 Task: Add a signature Harrison Baker containing Best wishes for a happy Halloween, Harrison Baker to email address softage.5@softage.net and add a label Fitness
Action: Mouse moved to (947, 57)
Screenshot: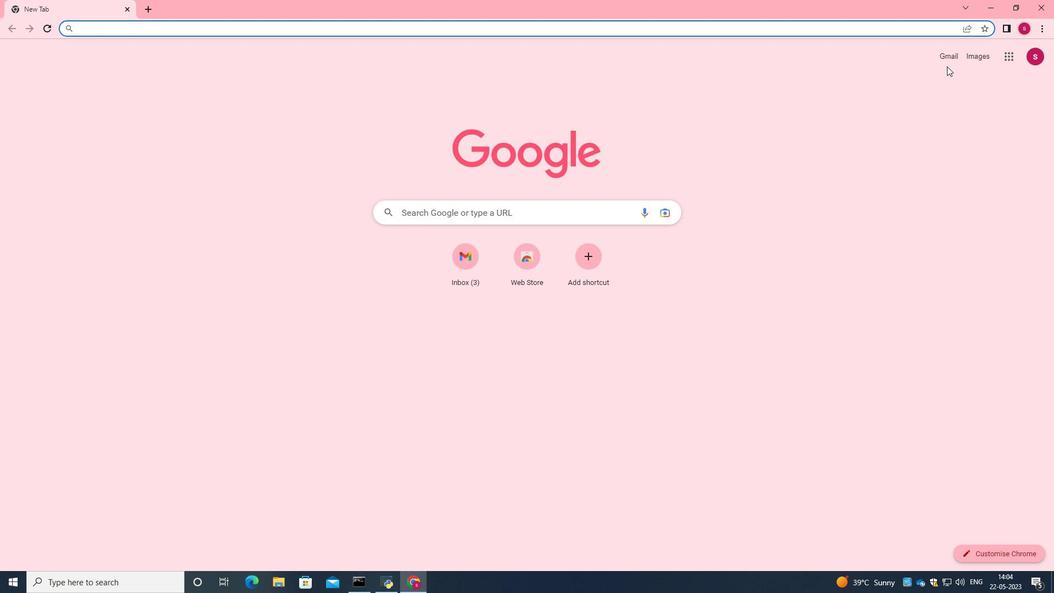 
Action: Mouse pressed left at (947, 57)
Screenshot: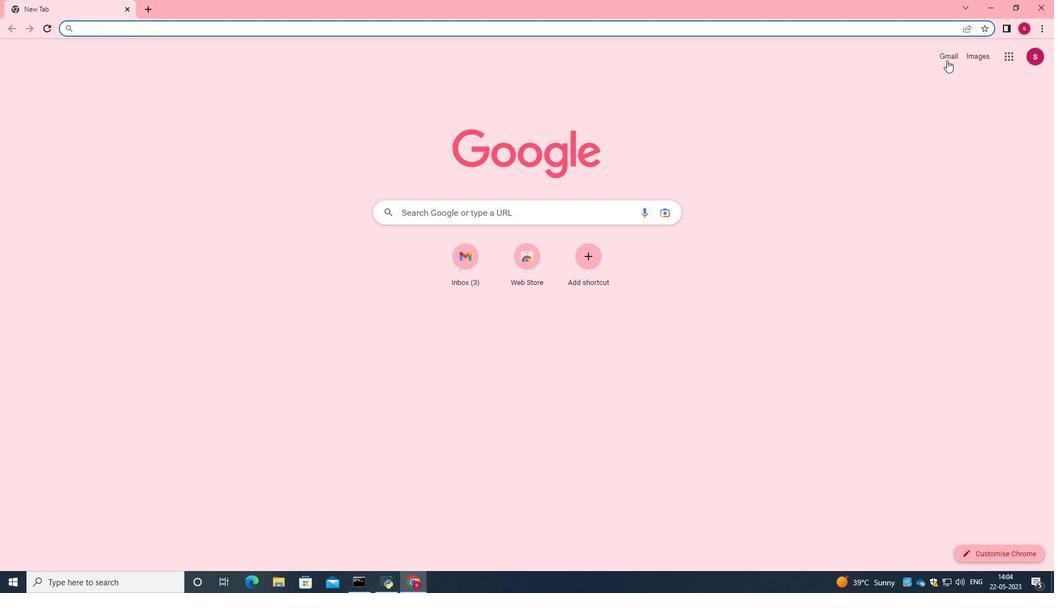 
Action: Mouse moved to (931, 79)
Screenshot: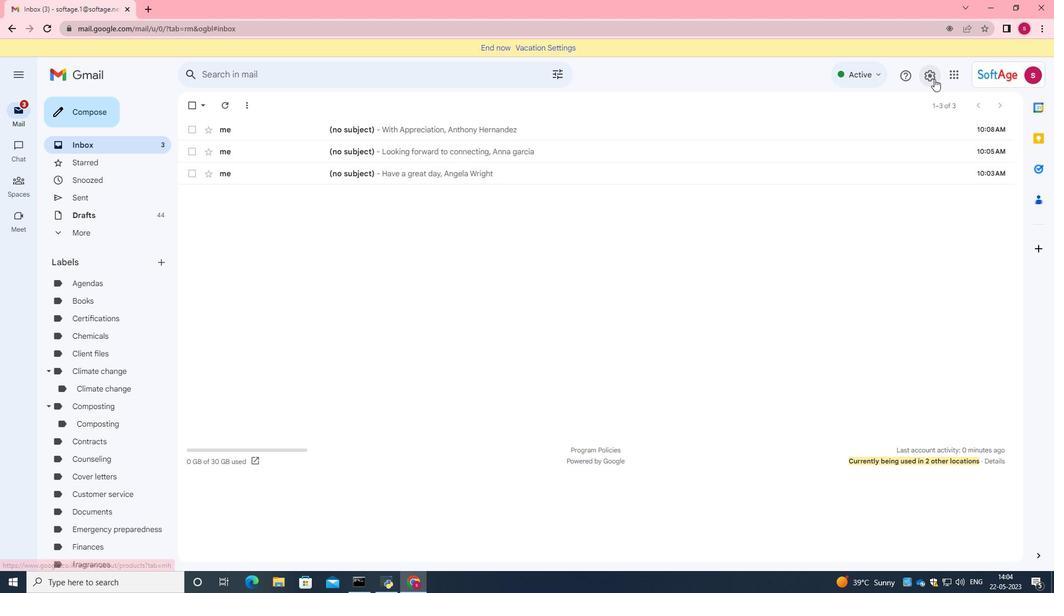 
Action: Mouse pressed left at (931, 79)
Screenshot: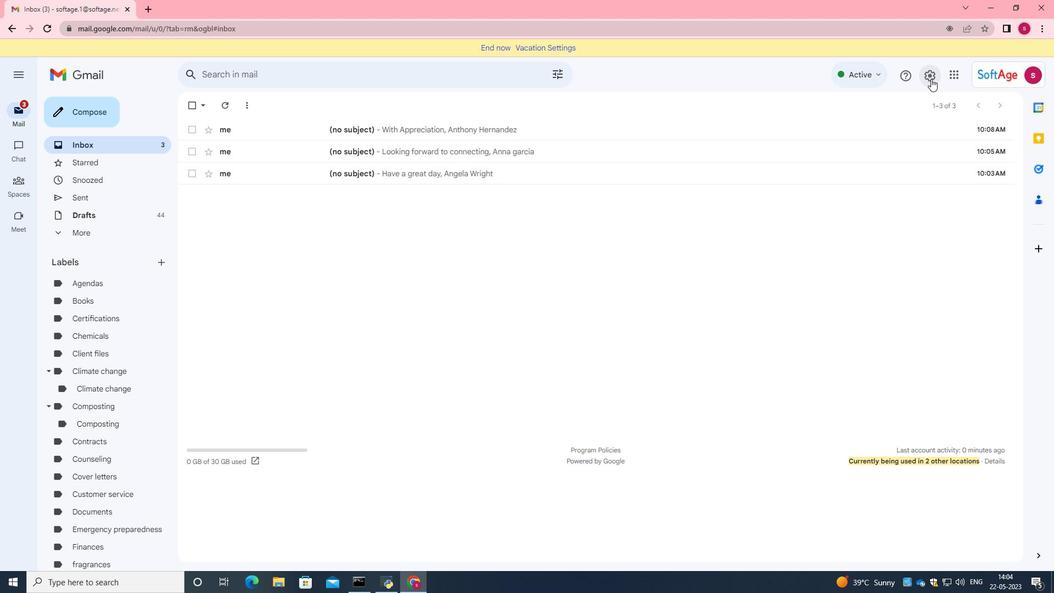 
Action: Mouse moved to (904, 125)
Screenshot: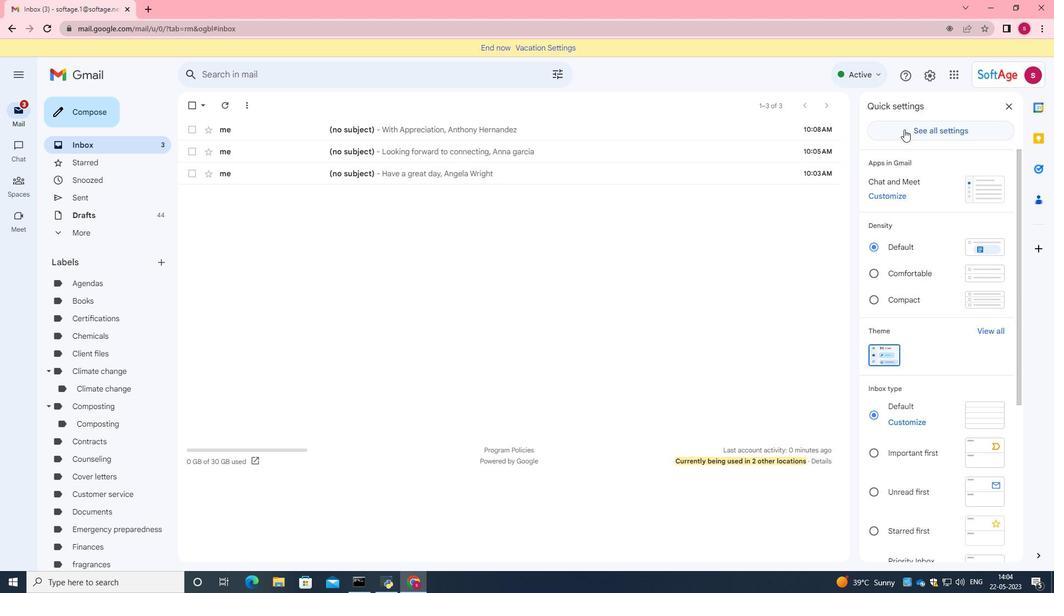 
Action: Mouse pressed left at (904, 125)
Screenshot: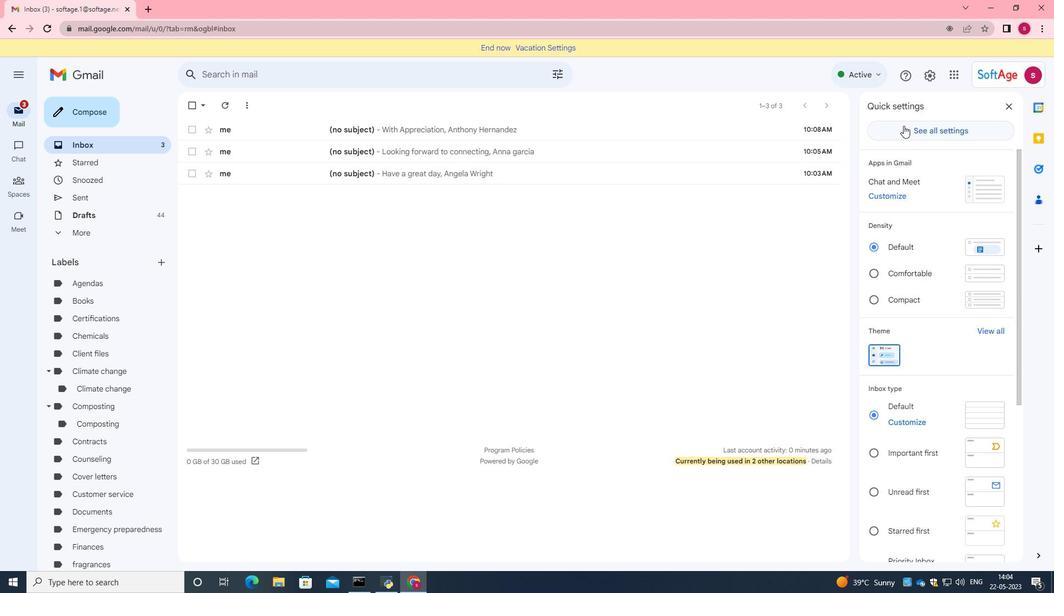 
Action: Mouse moved to (584, 271)
Screenshot: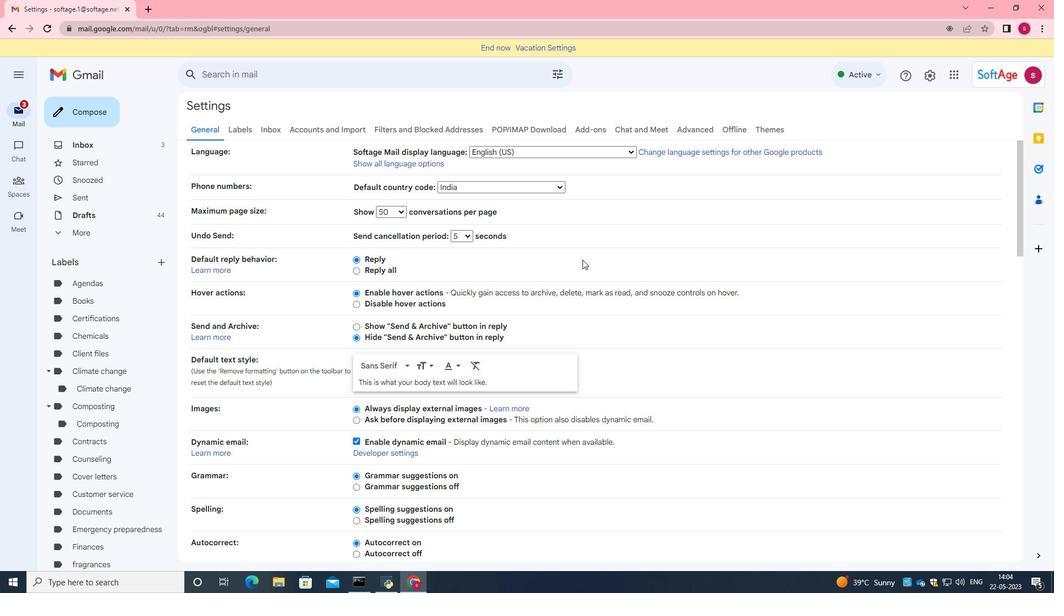 
Action: Mouse scrolled (584, 270) with delta (0, 0)
Screenshot: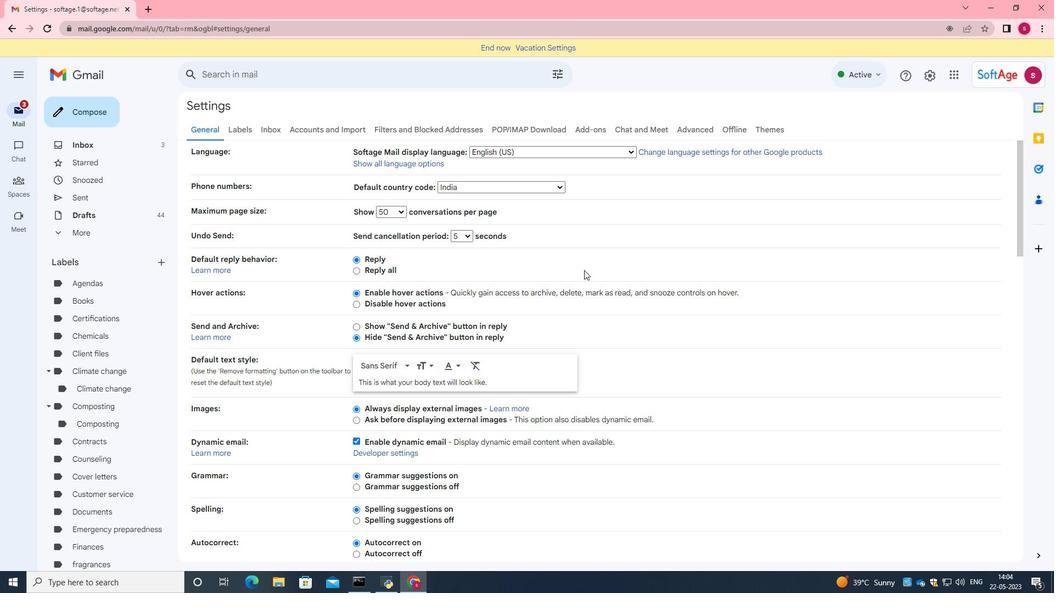 
Action: Mouse moved to (585, 272)
Screenshot: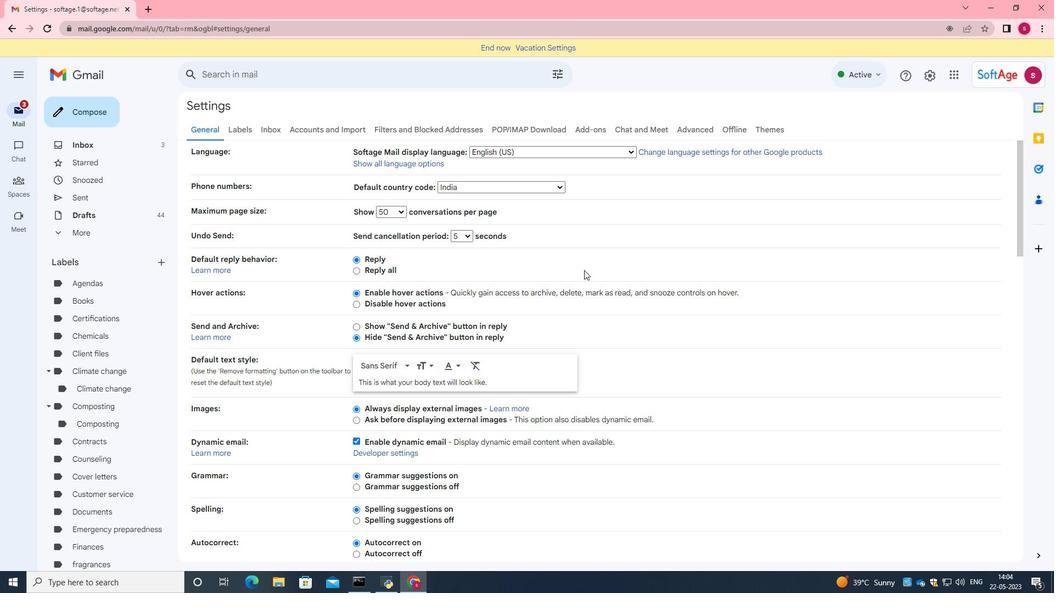 
Action: Mouse scrolled (585, 271) with delta (0, 0)
Screenshot: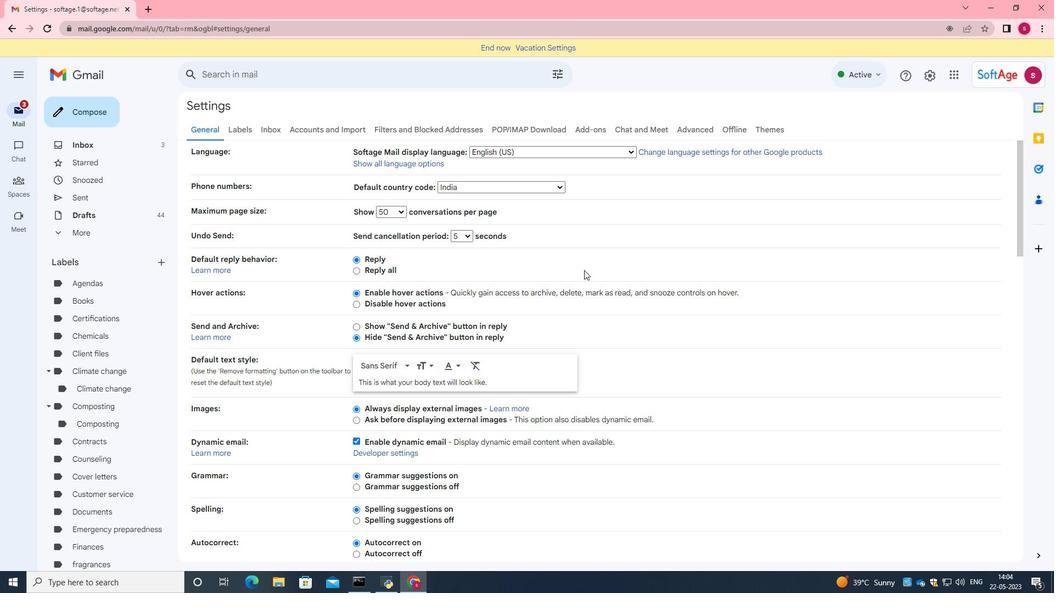 
Action: Mouse scrolled (585, 271) with delta (0, 0)
Screenshot: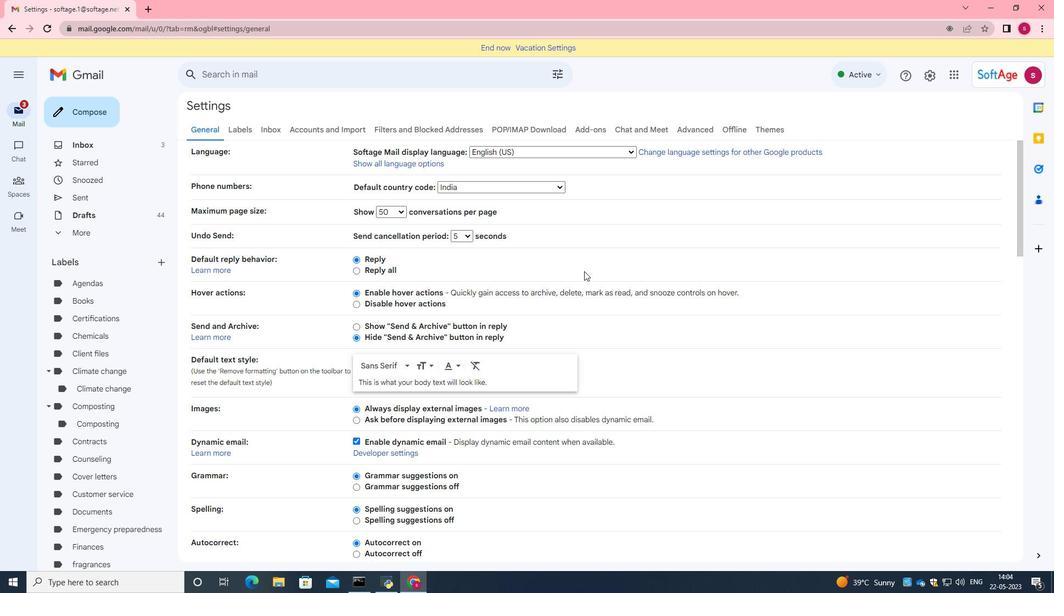 
Action: Mouse moved to (591, 275)
Screenshot: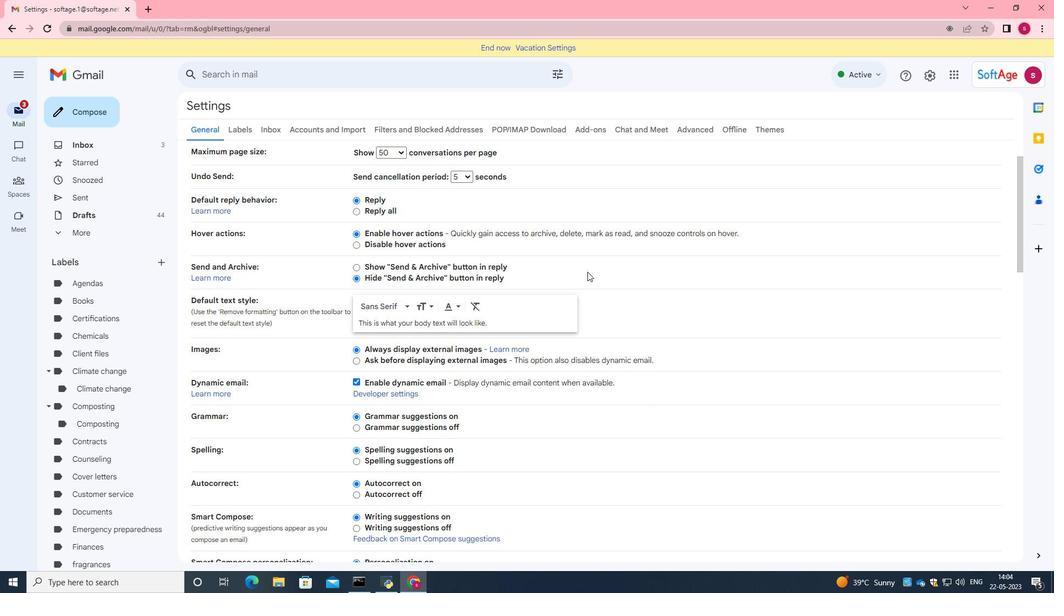 
Action: Mouse scrolled (591, 274) with delta (0, 0)
Screenshot: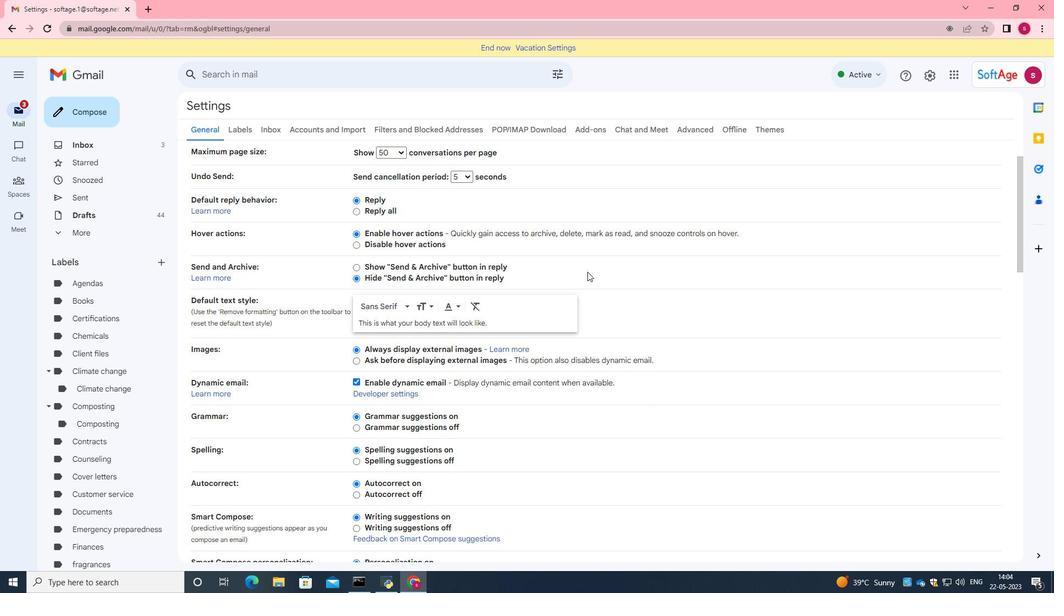 
Action: Mouse scrolled (591, 274) with delta (0, 0)
Screenshot: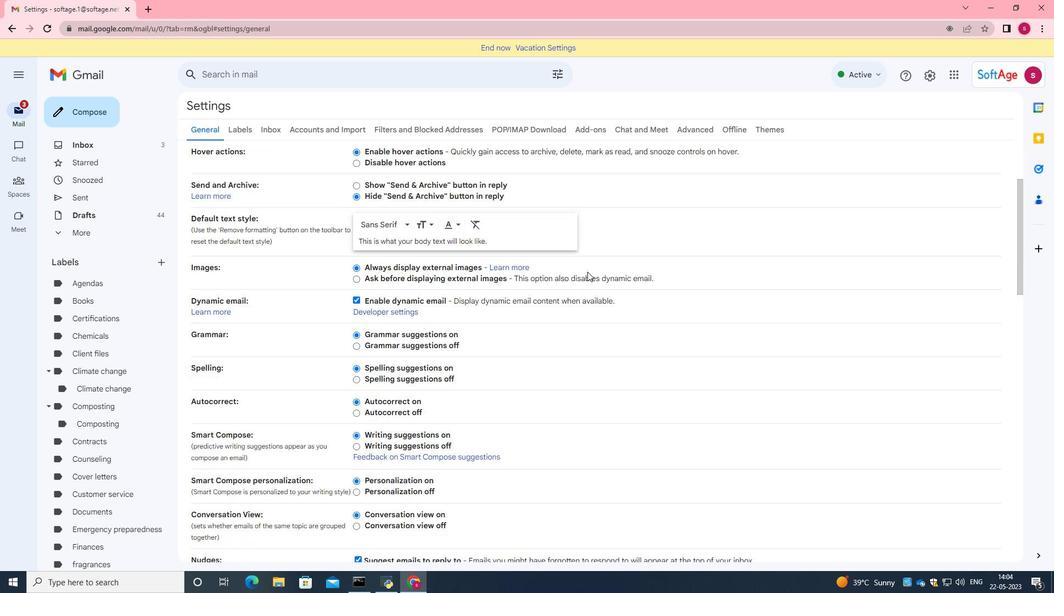 
Action: Mouse moved to (597, 285)
Screenshot: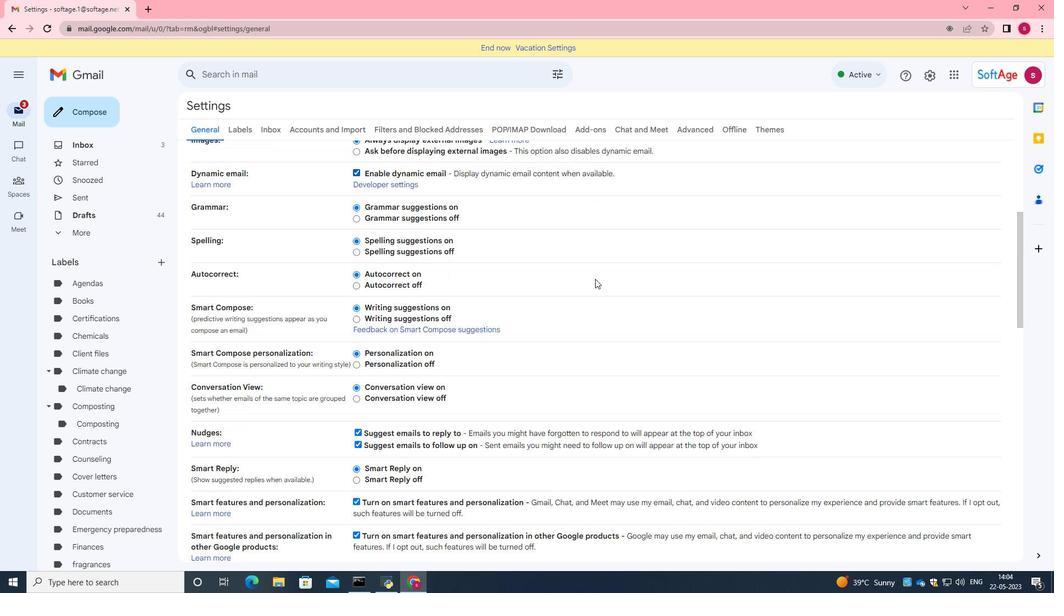 
Action: Mouse scrolled (595, 280) with delta (0, 0)
Screenshot: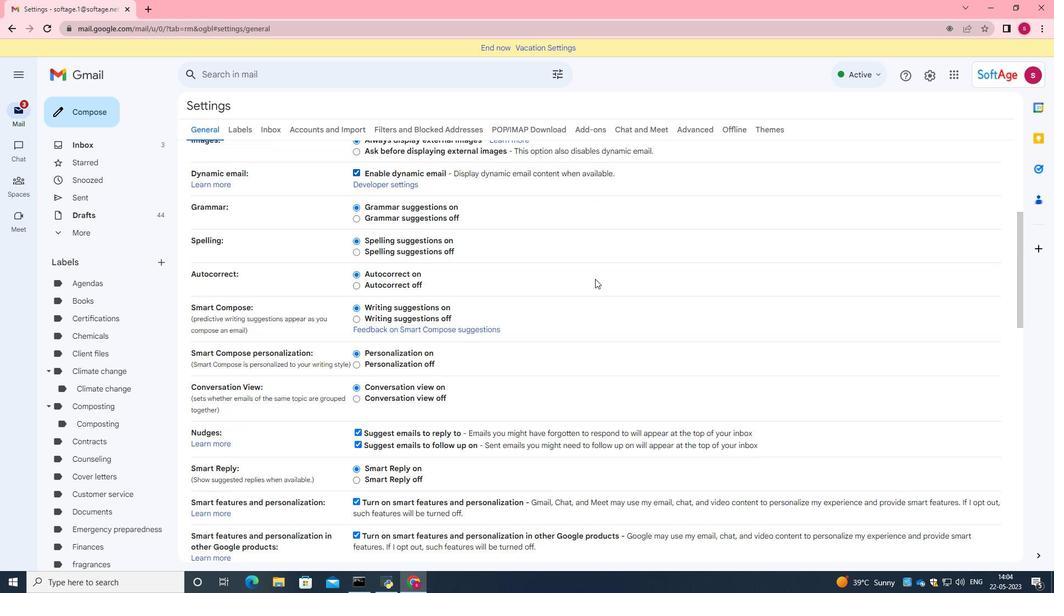 
Action: Mouse moved to (597, 285)
Screenshot: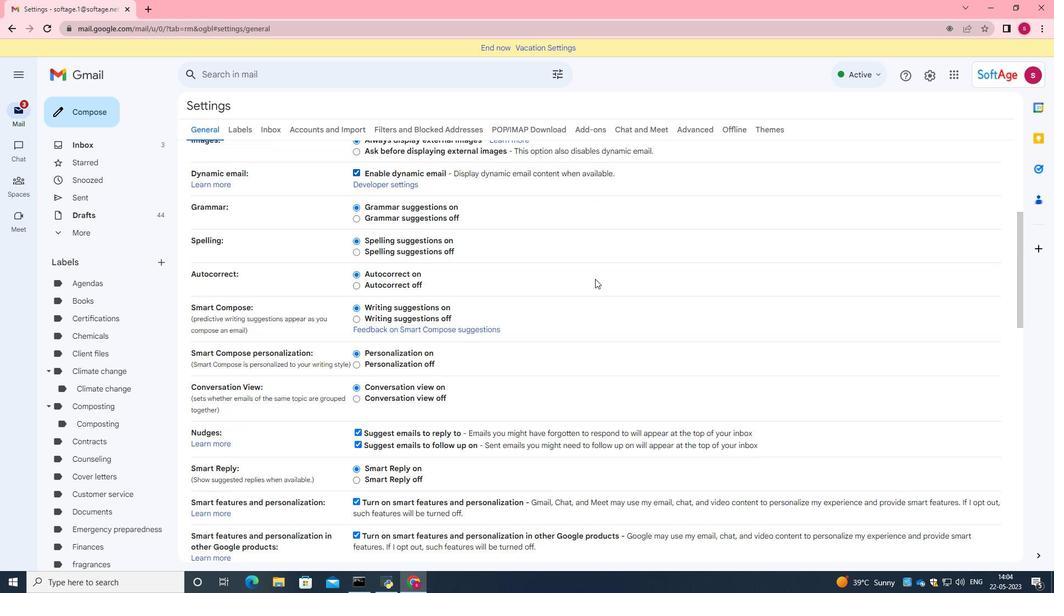 
Action: Mouse scrolled (597, 284) with delta (0, 0)
Screenshot: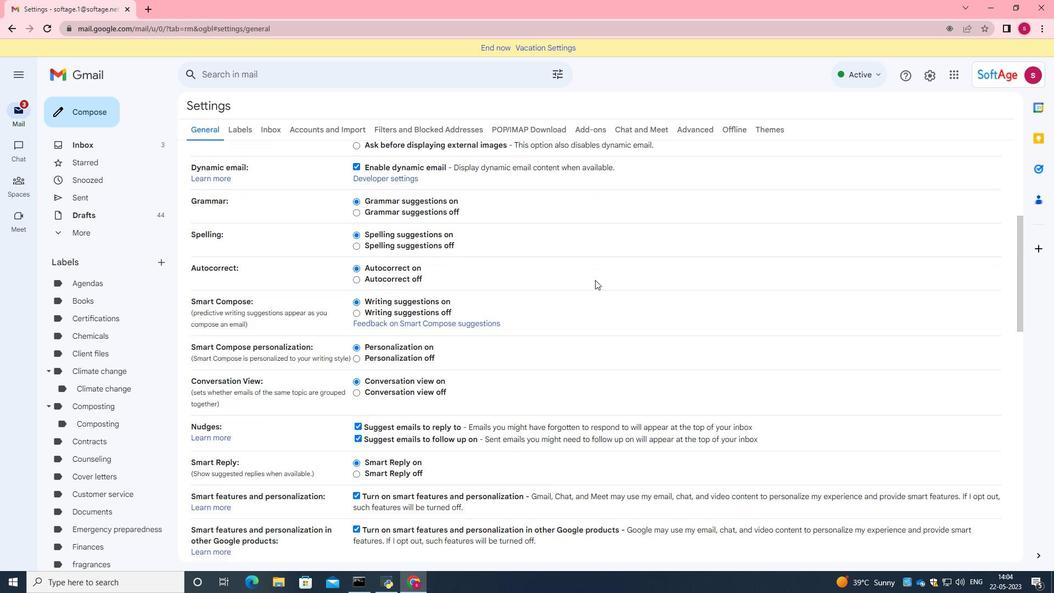 
Action: Mouse scrolled (597, 285) with delta (0, 0)
Screenshot: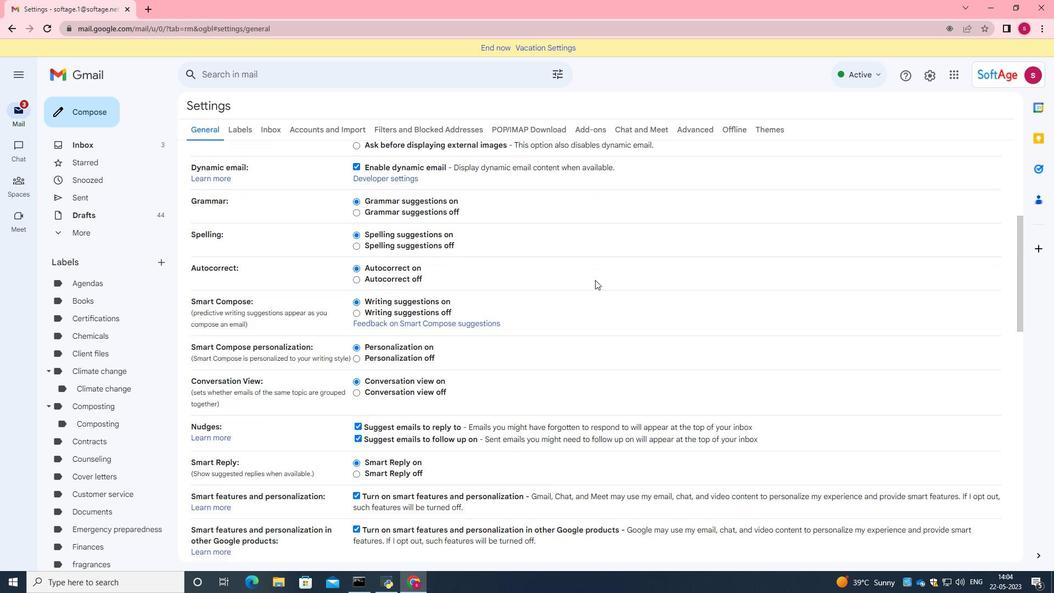
Action: Mouse moved to (598, 297)
Screenshot: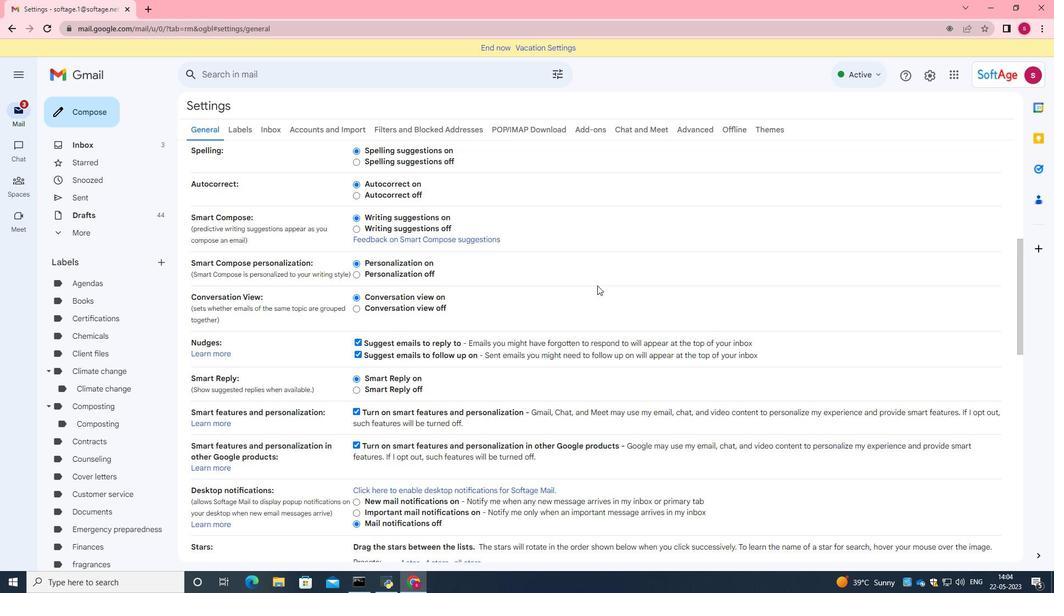 
Action: Mouse scrolled (598, 296) with delta (0, 0)
Screenshot: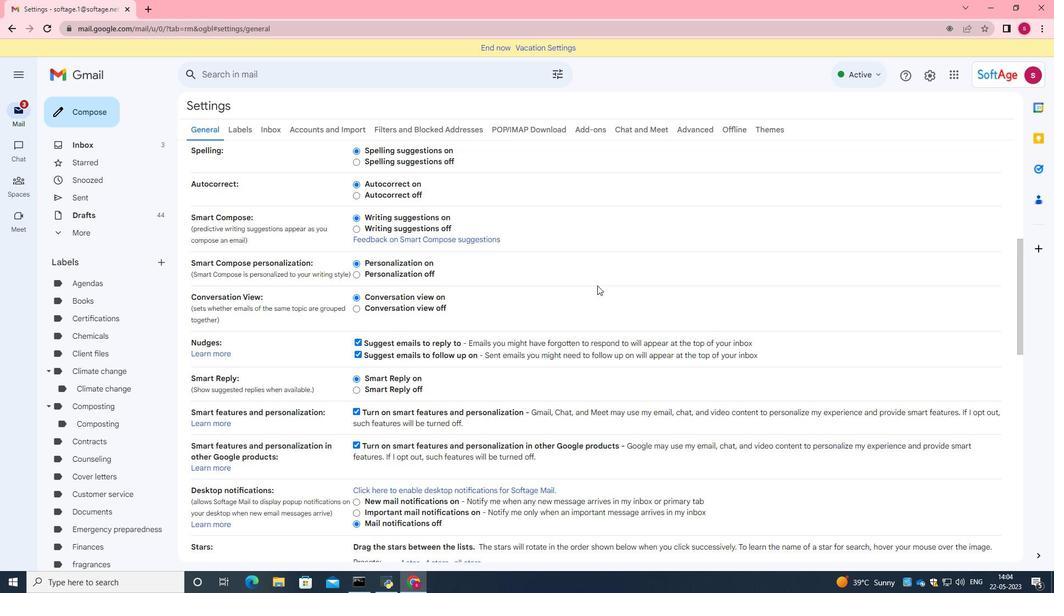 
Action: Mouse moved to (598, 298)
Screenshot: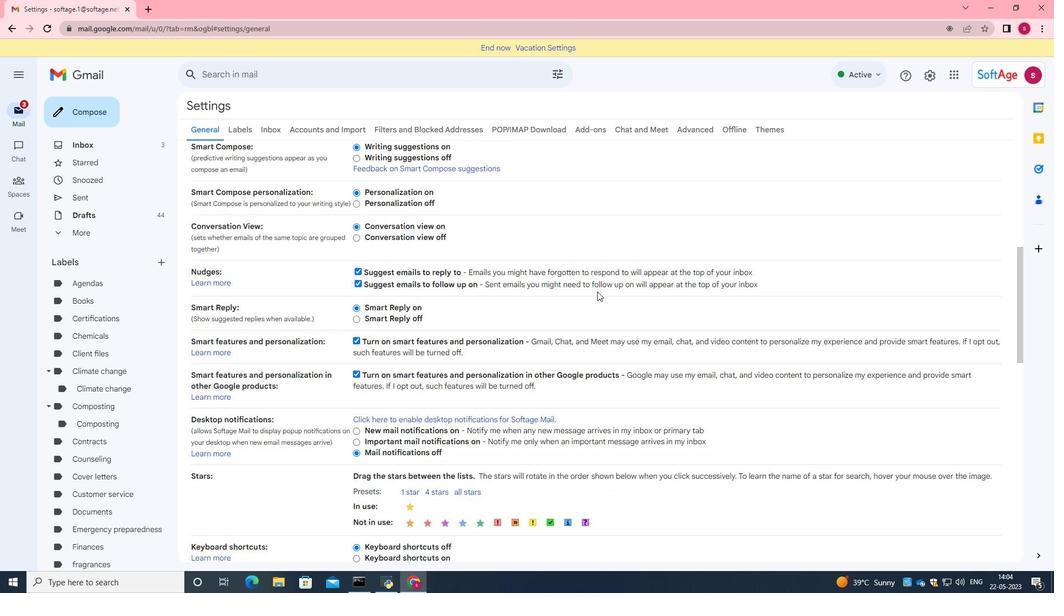 
Action: Mouse scrolled (598, 297) with delta (0, 0)
Screenshot: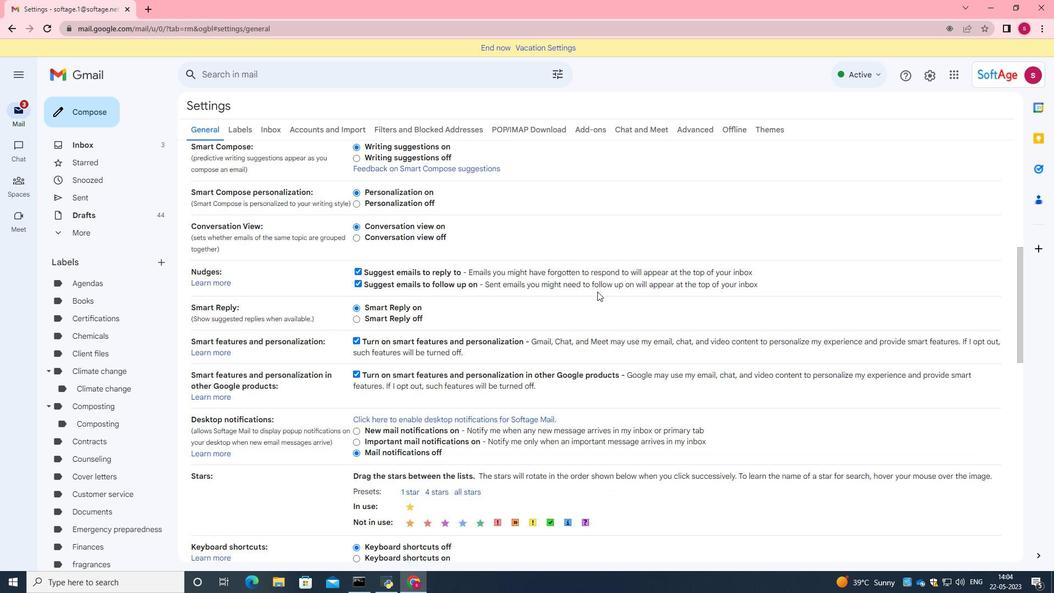 
Action: Mouse scrolled (598, 297) with delta (0, 0)
Screenshot: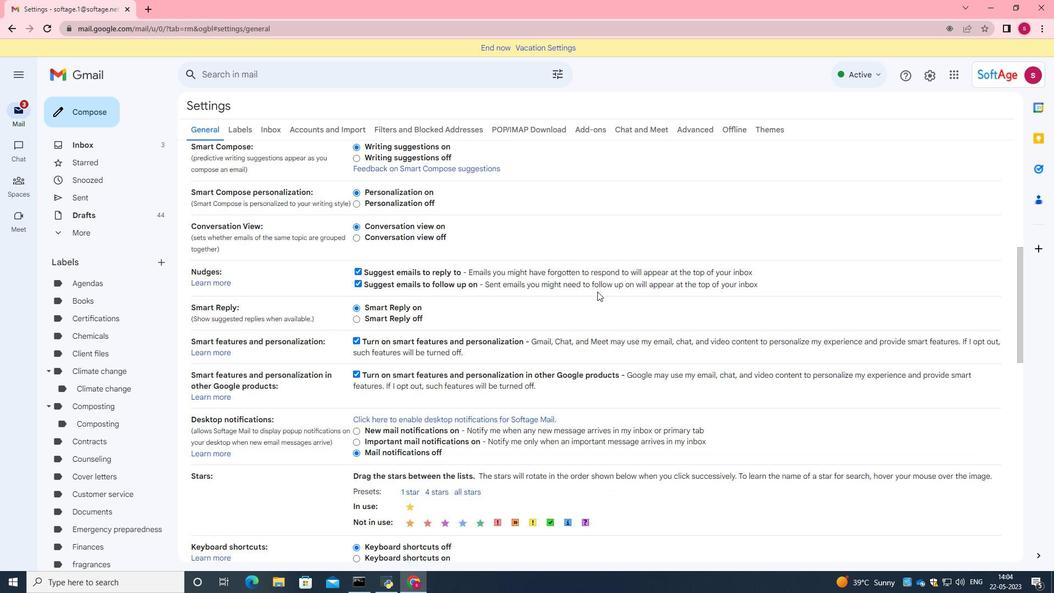 
Action: Mouse moved to (520, 386)
Screenshot: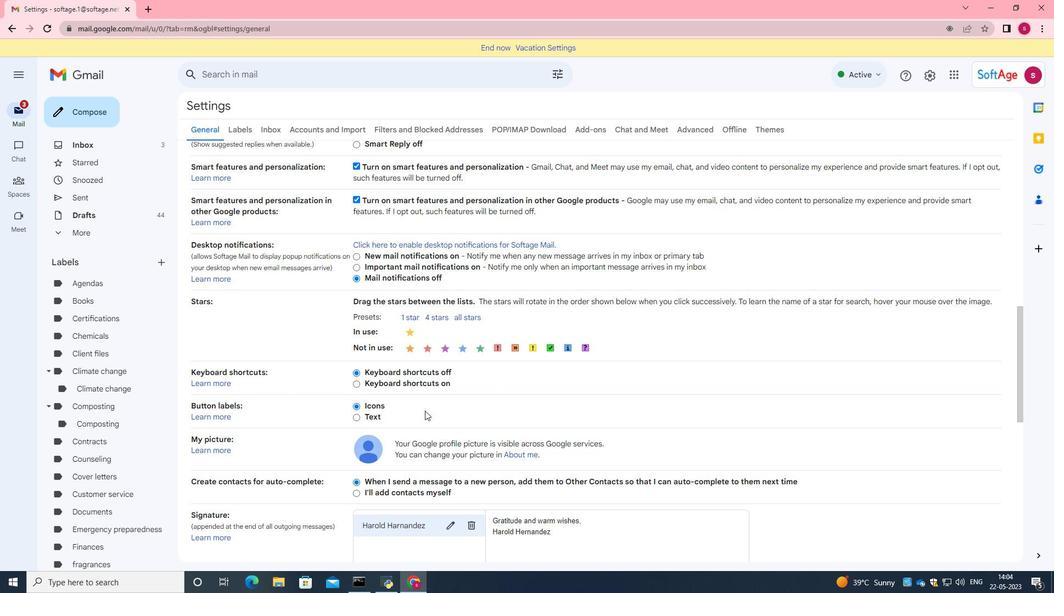
Action: Mouse scrolled (520, 385) with delta (0, 0)
Screenshot: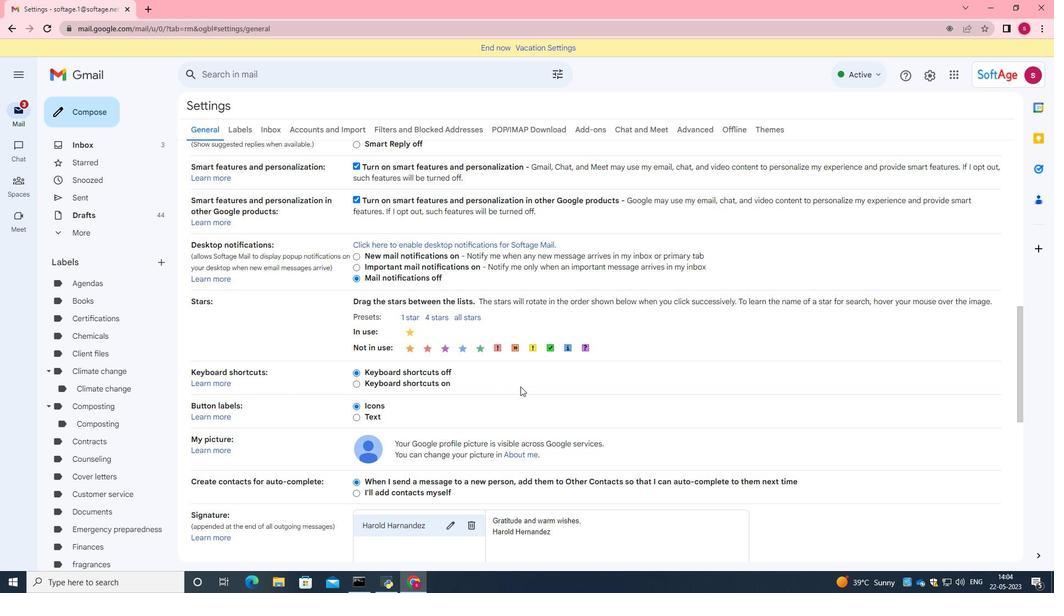 
Action: Mouse scrolled (520, 385) with delta (0, 0)
Screenshot: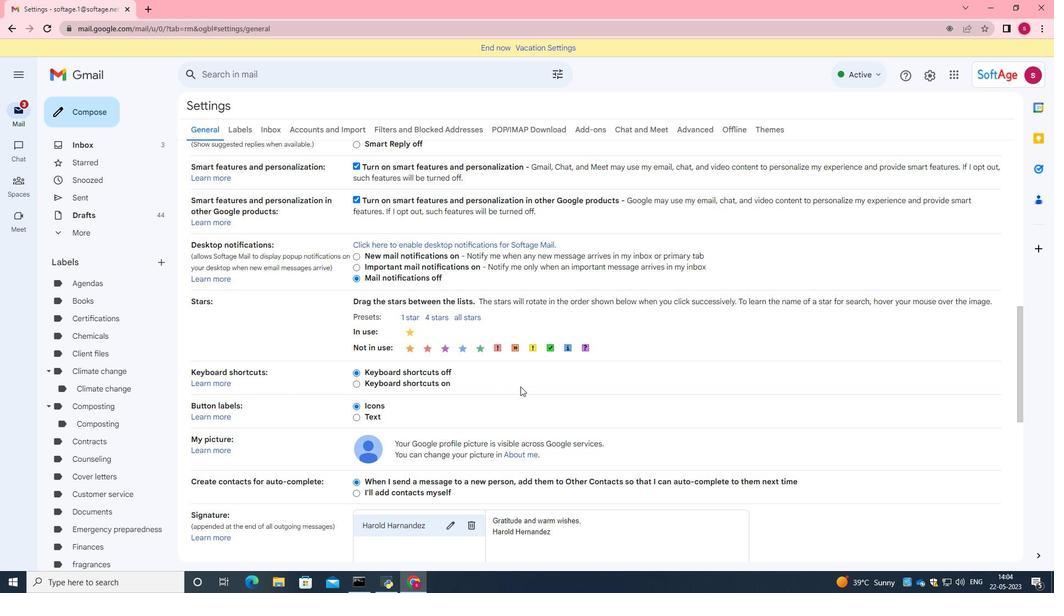 
Action: Mouse moved to (471, 410)
Screenshot: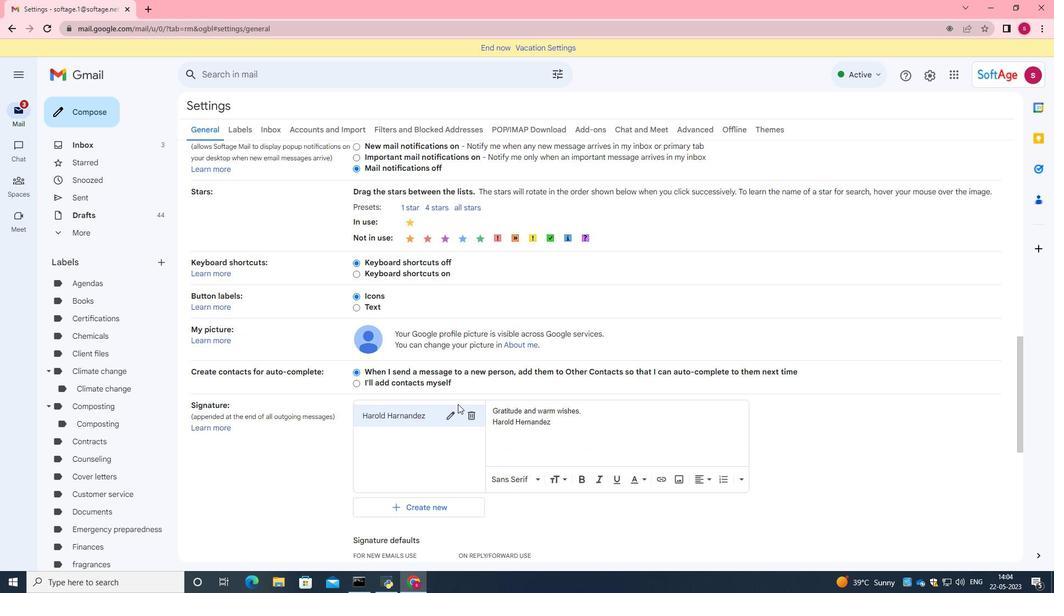 
Action: Mouse pressed left at (471, 410)
Screenshot: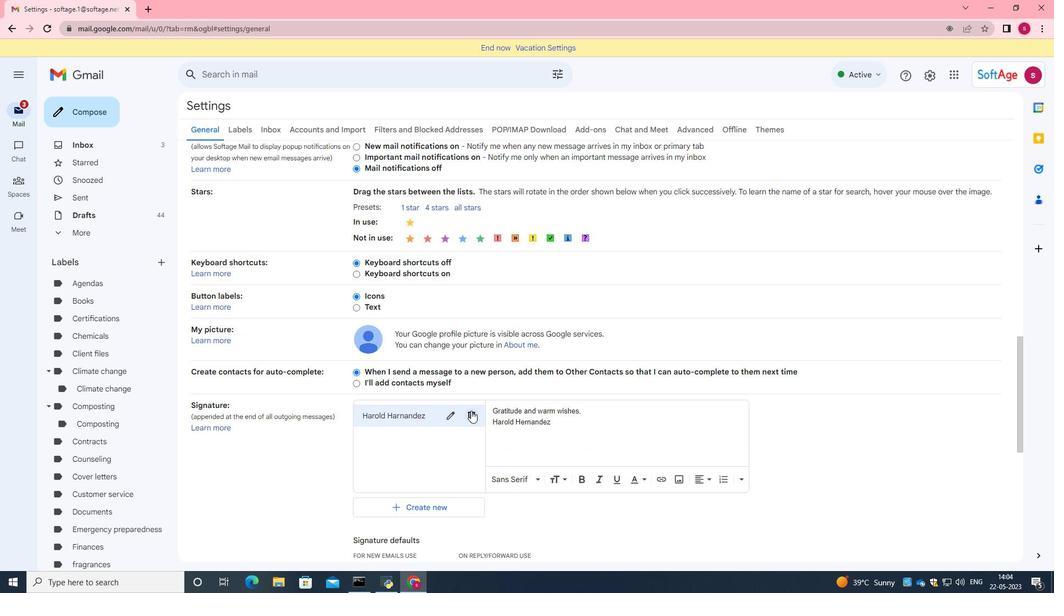 
Action: Mouse moved to (633, 333)
Screenshot: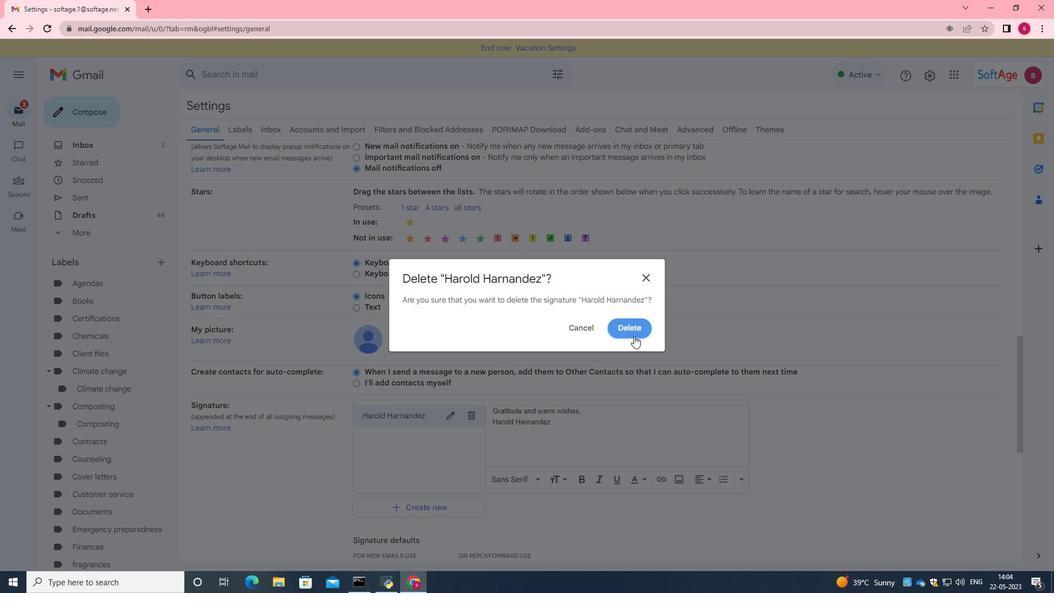 
Action: Mouse pressed left at (633, 333)
Screenshot: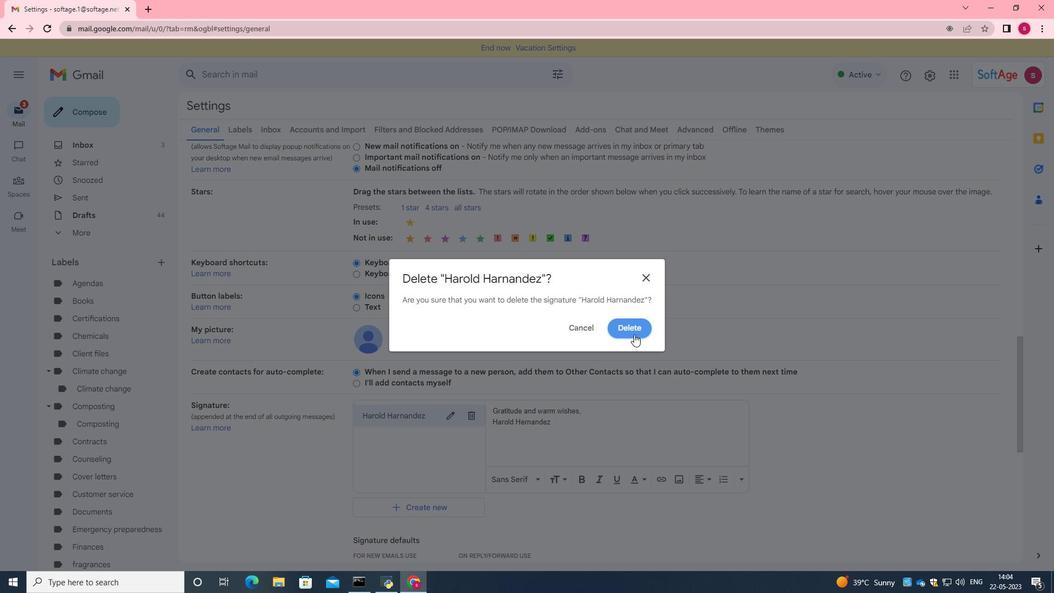 
Action: Mouse moved to (432, 392)
Screenshot: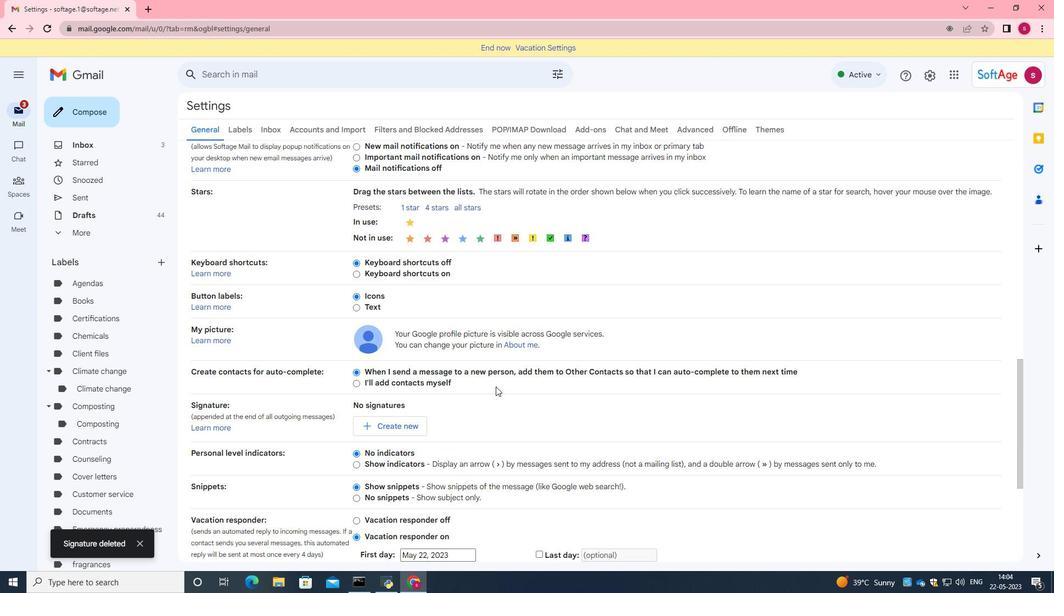 
Action: Mouse scrolled (432, 392) with delta (0, 0)
Screenshot: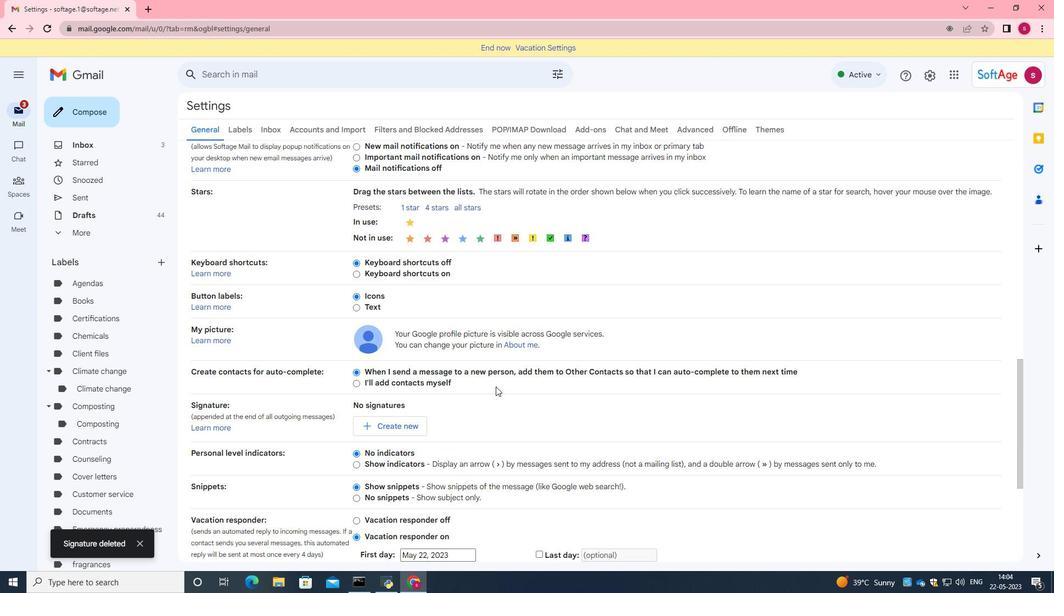 
Action: Mouse moved to (434, 392)
Screenshot: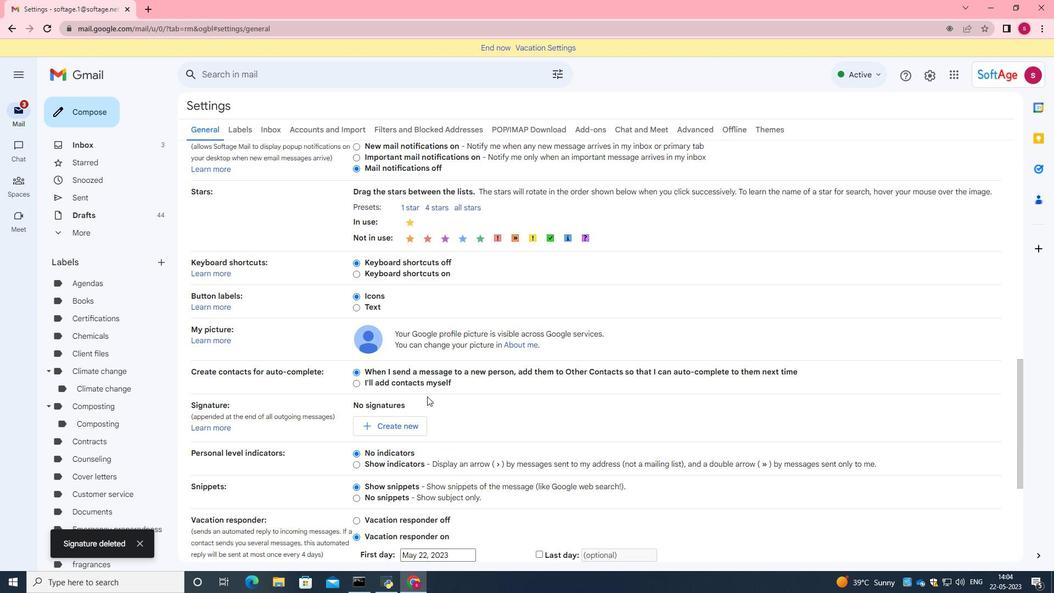 
Action: Mouse scrolled (434, 392) with delta (0, 0)
Screenshot: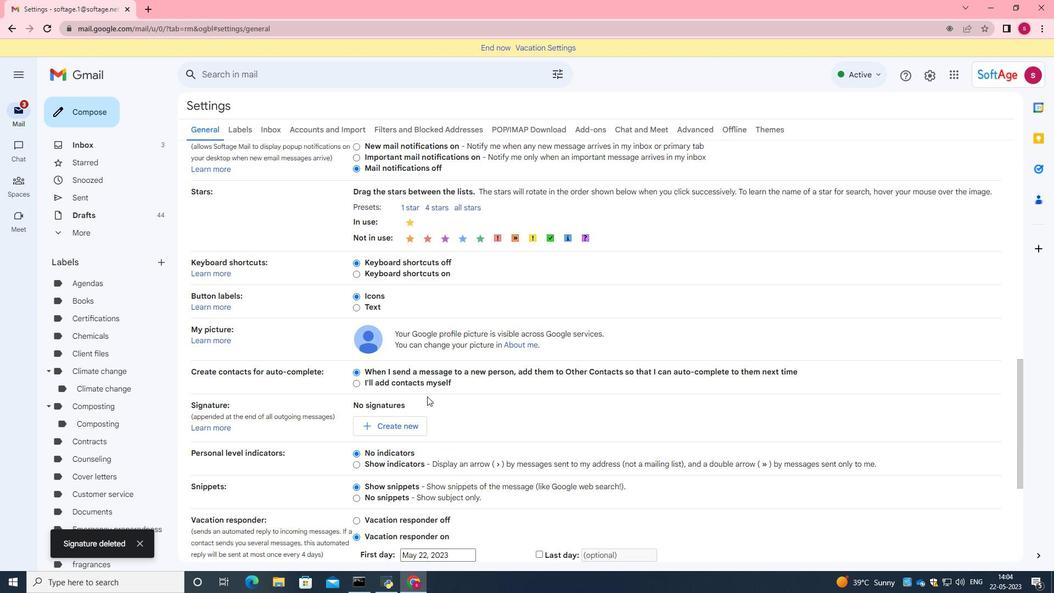 
Action: Mouse scrolled (434, 392) with delta (0, 0)
Screenshot: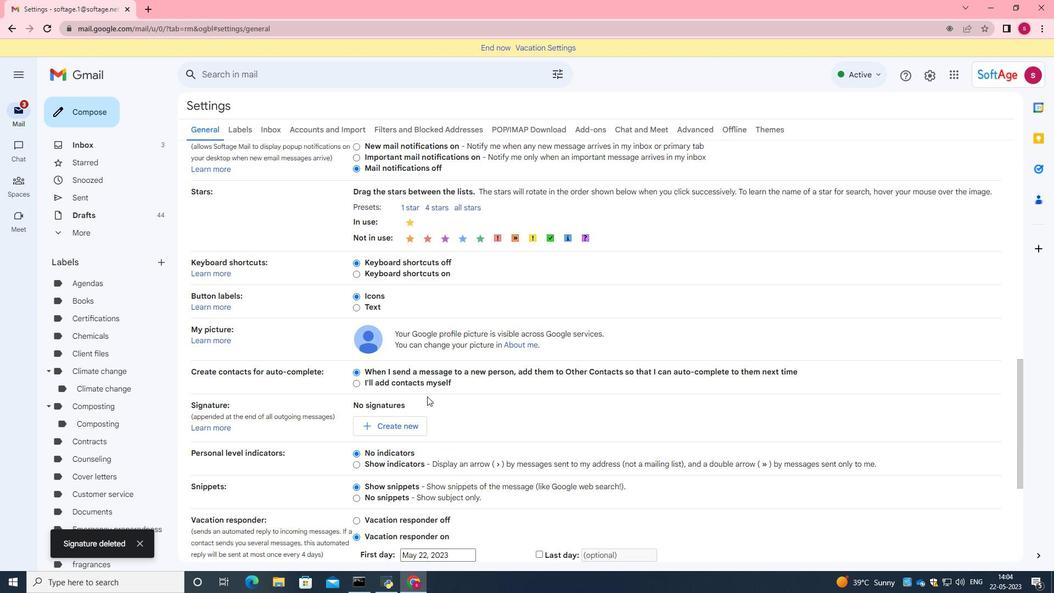 
Action: Mouse scrolled (434, 392) with delta (0, 0)
Screenshot: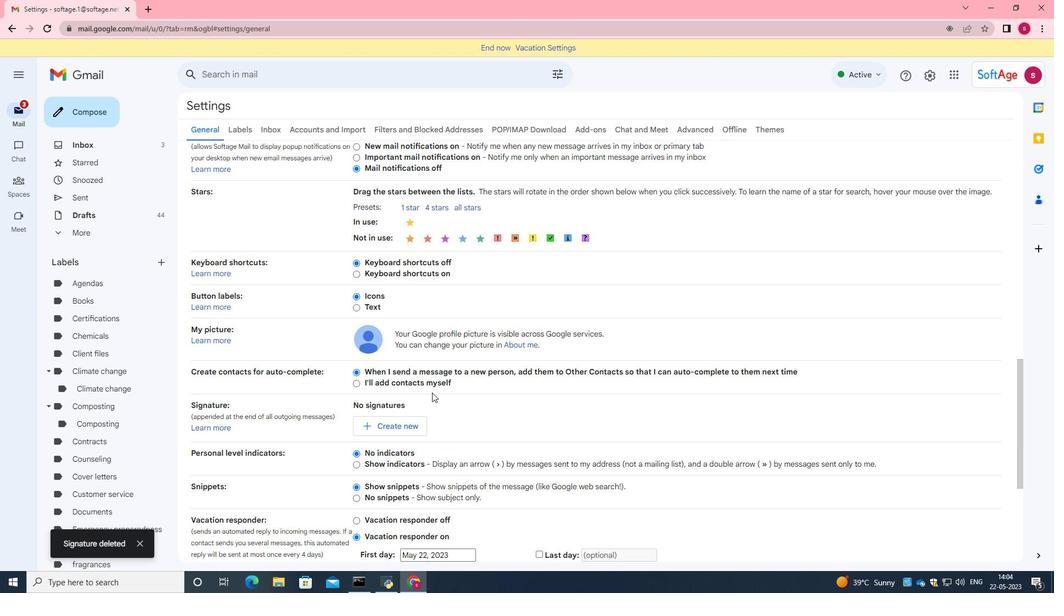 
Action: Mouse moved to (435, 387)
Screenshot: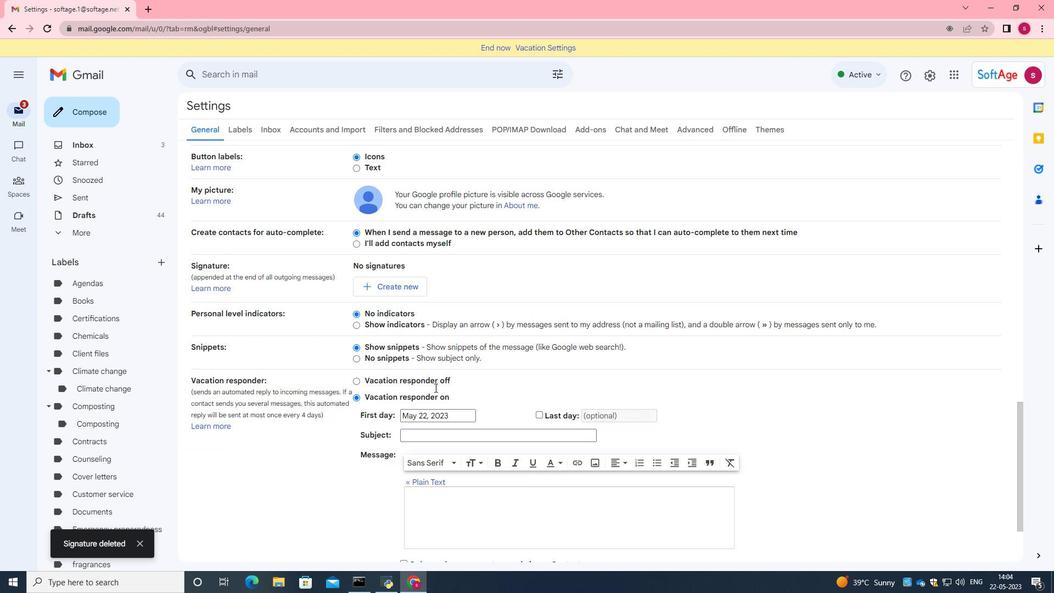 
Action: Mouse scrolled (435, 386) with delta (0, 0)
Screenshot: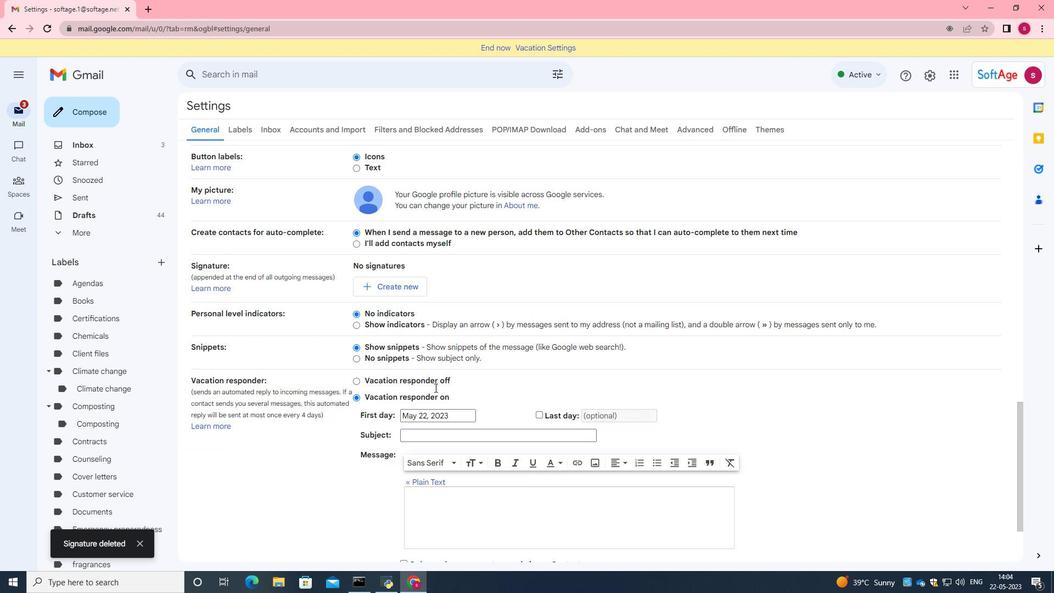 
Action: Mouse moved to (436, 387)
Screenshot: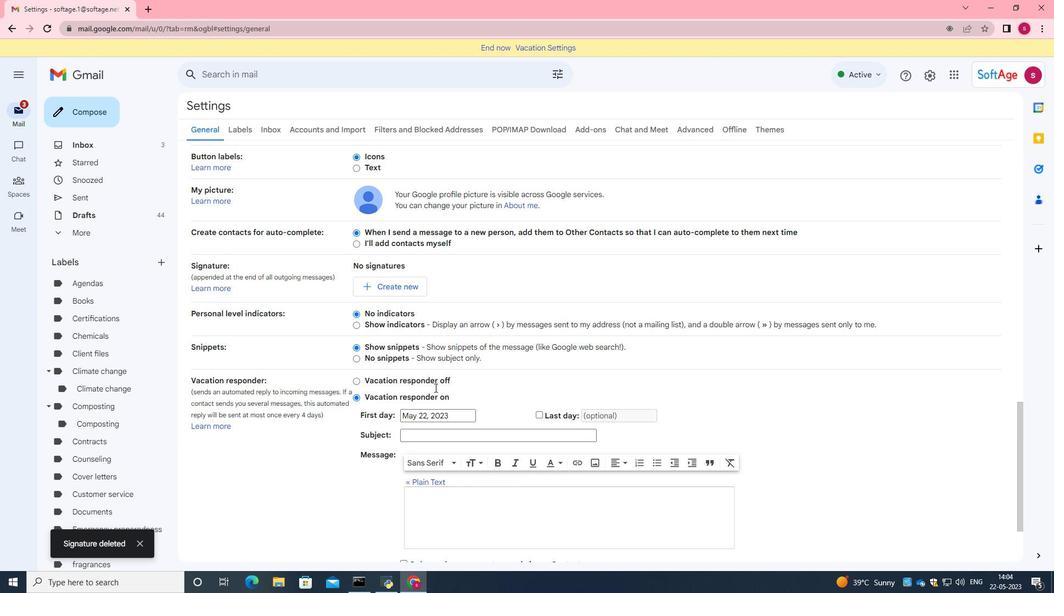 
Action: Mouse scrolled (436, 386) with delta (0, 0)
Screenshot: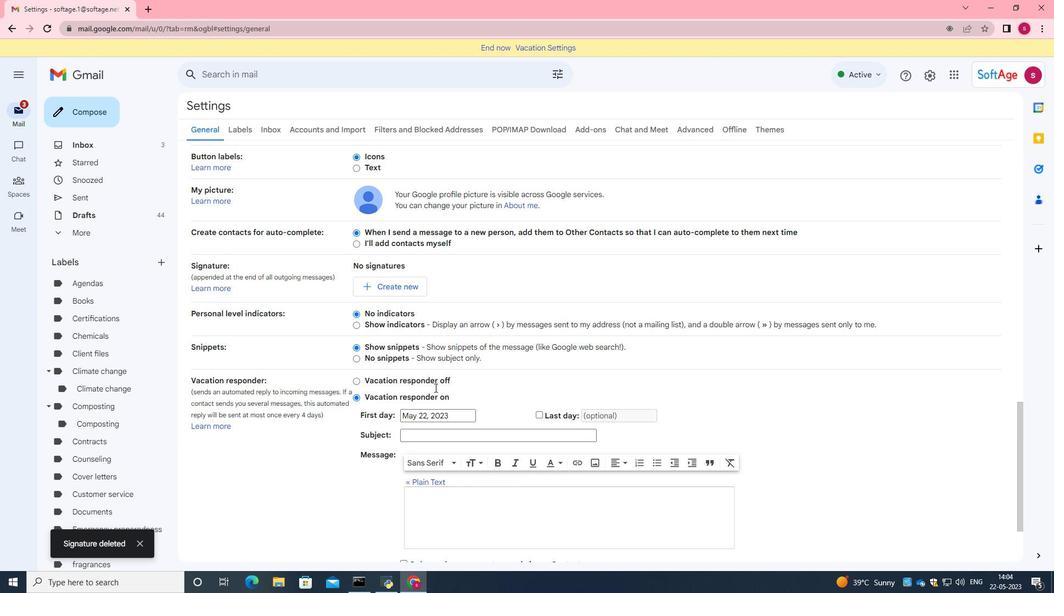 
Action: Mouse moved to (450, 394)
Screenshot: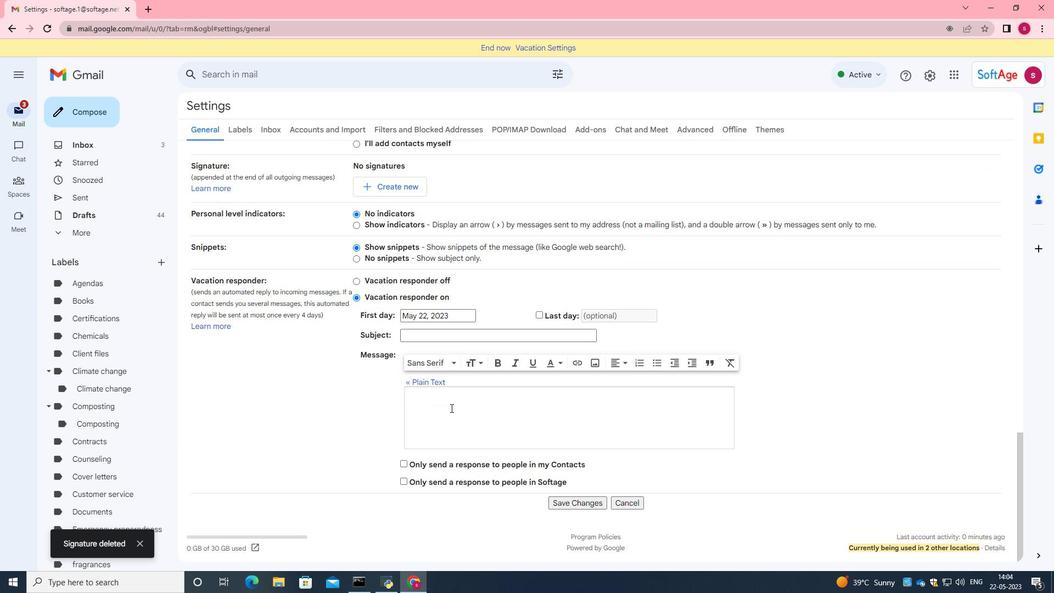 
Action: Mouse scrolled (450, 395) with delta (0, 0)
Screenshot: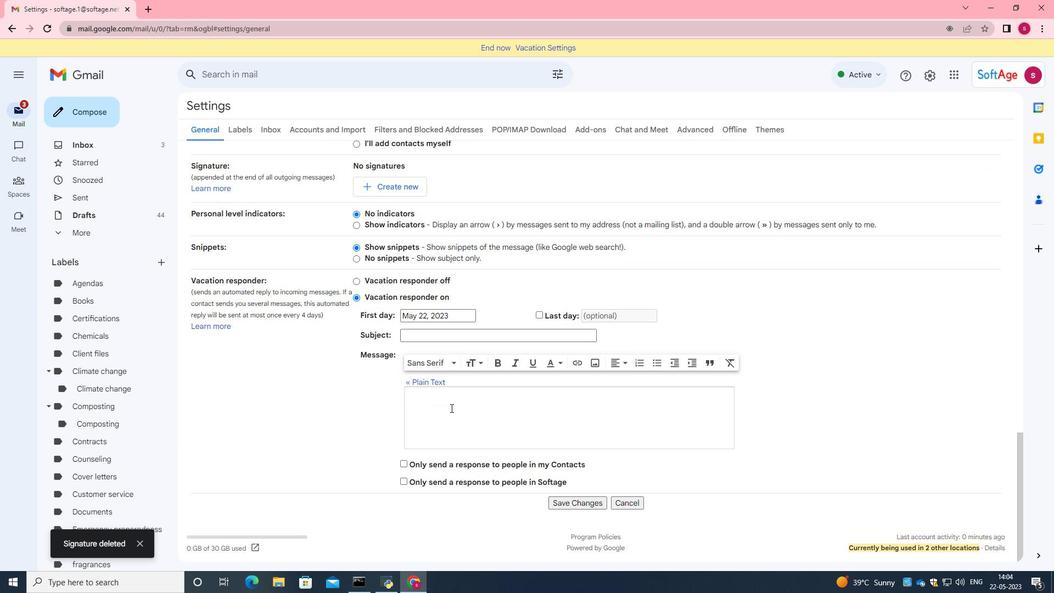 
Action: Mouse scrolled (450, 395) with delta (0, 0)
Screenshot: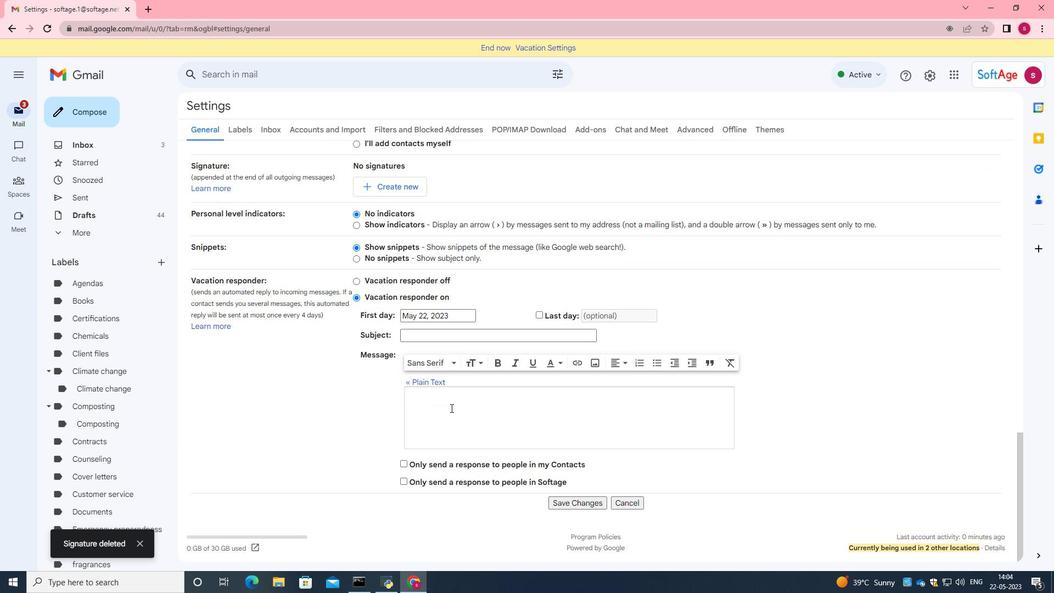 
Action: Mouse scrolled (450, 395) with delta (0, 0)
Screenshot: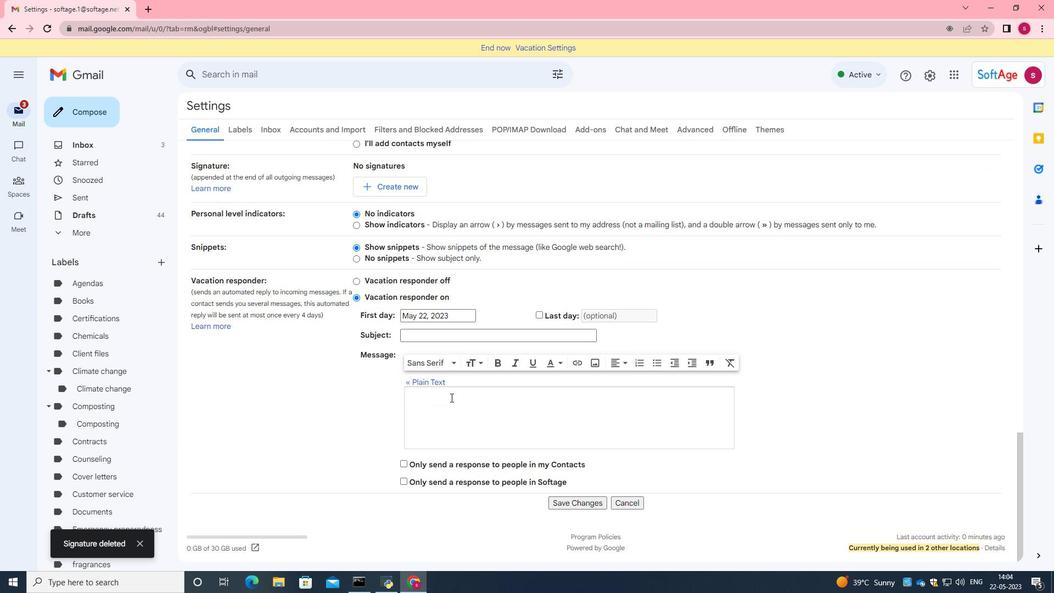 
Action: Mouse moved to (403, 272)
Screenshot: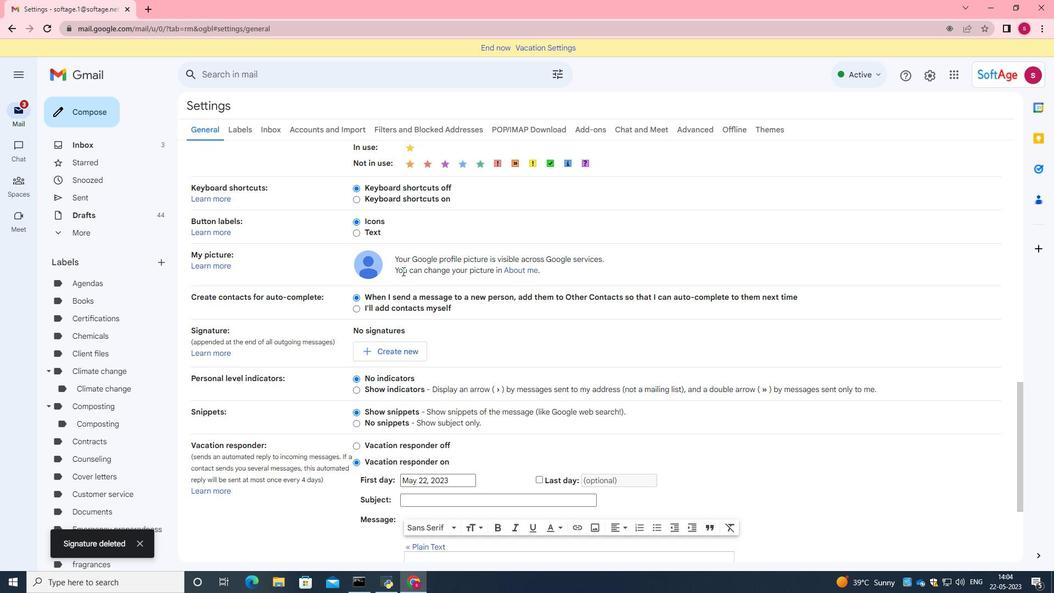 
Action: Mouse scrolled (403, 273) with delta (0, 0)
Screenshot: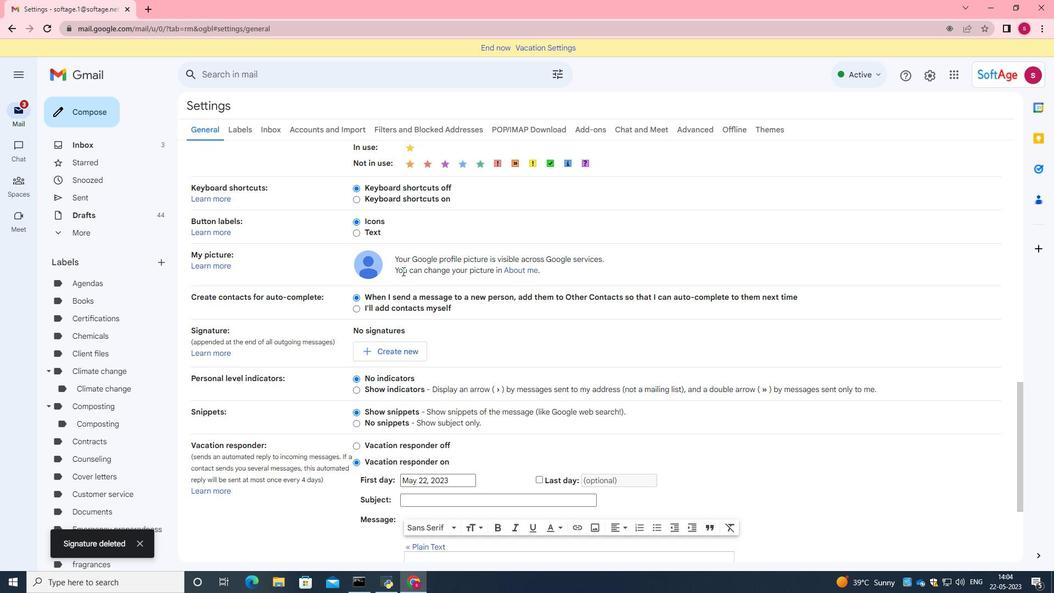 
Action: Mouse moved to (408, 411)
Screenshot: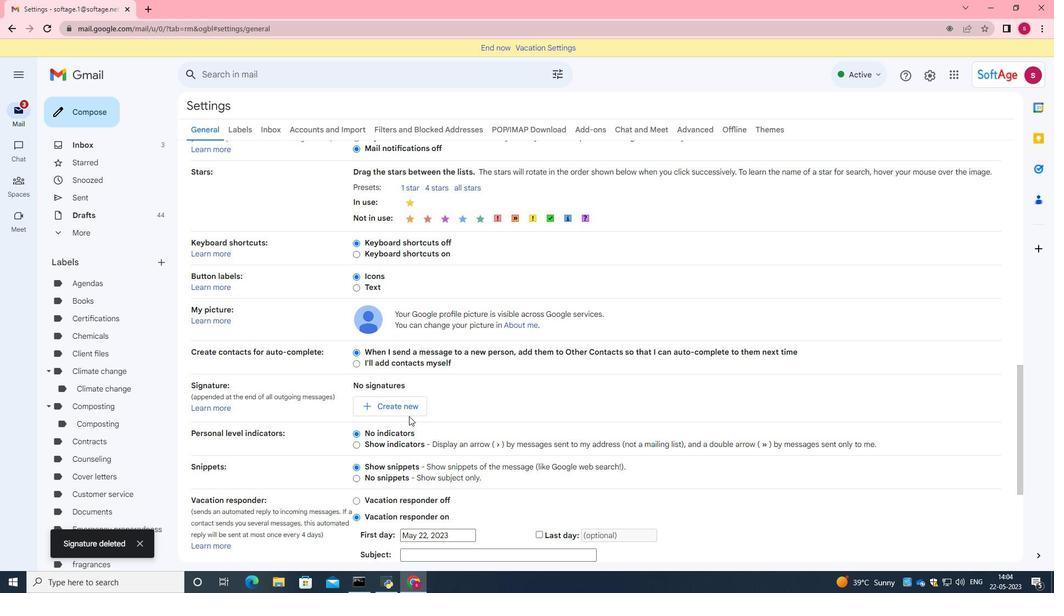 
Action: Mouse pressed left at (408, 411)
Screenshot: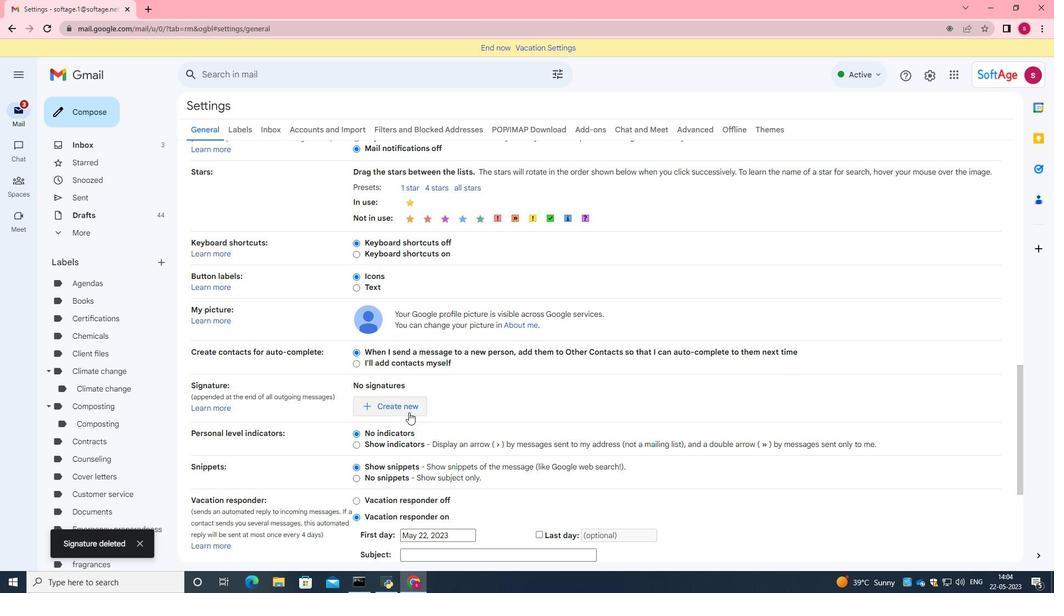 
Action: Mouse moved to (491, 302)
Screenshot: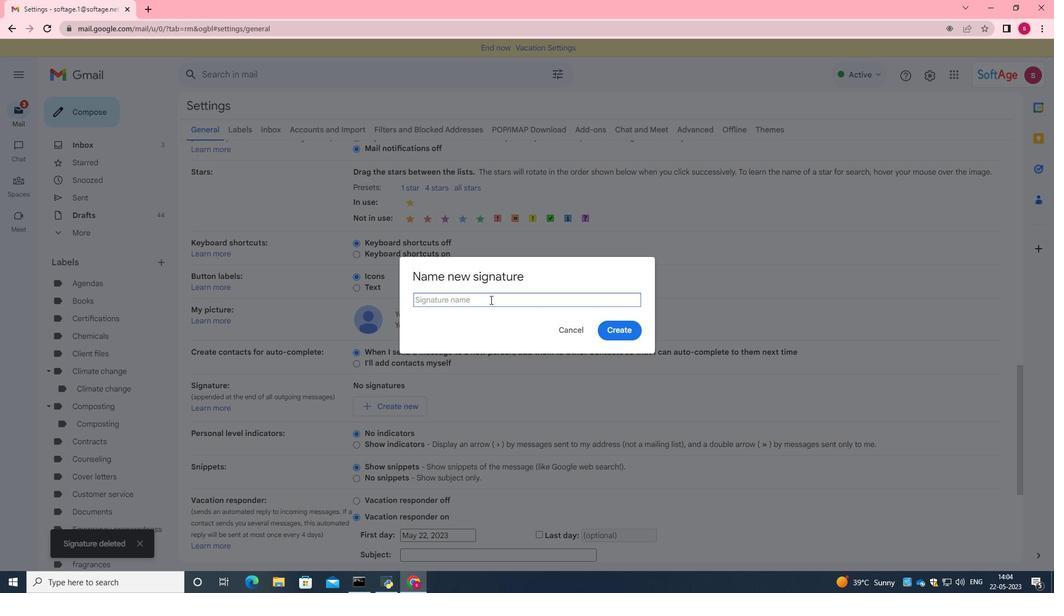 
Action: Key pressed <Key.caps_lock>H<Key.caps_lock>arrison<Key.space><Key.caps_lock>B<Key.caps_lock>aker
Screenshot: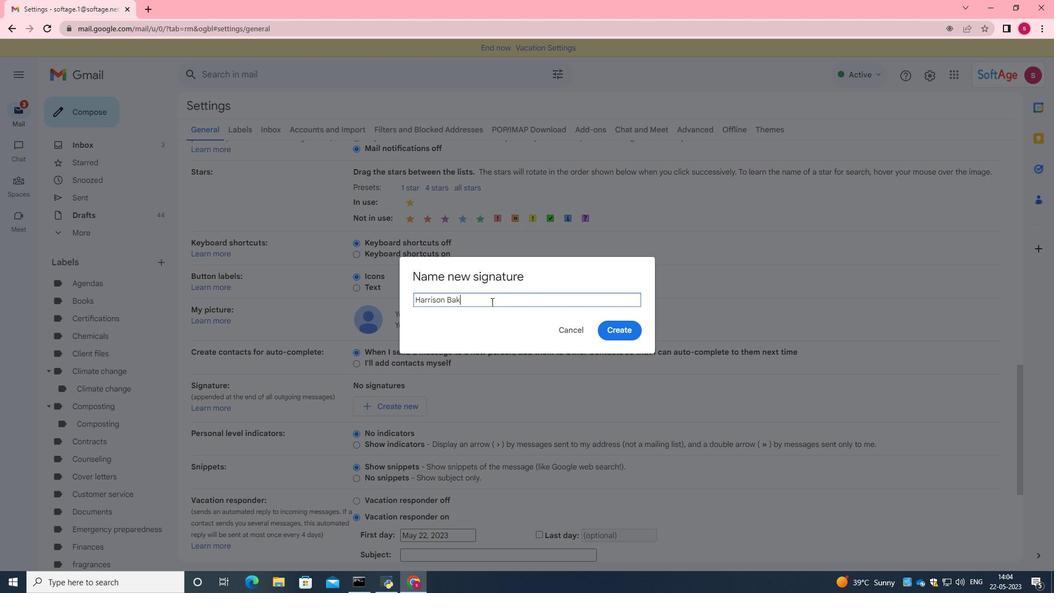 
Action: Mouse moved to (613, 327)
Screenshot: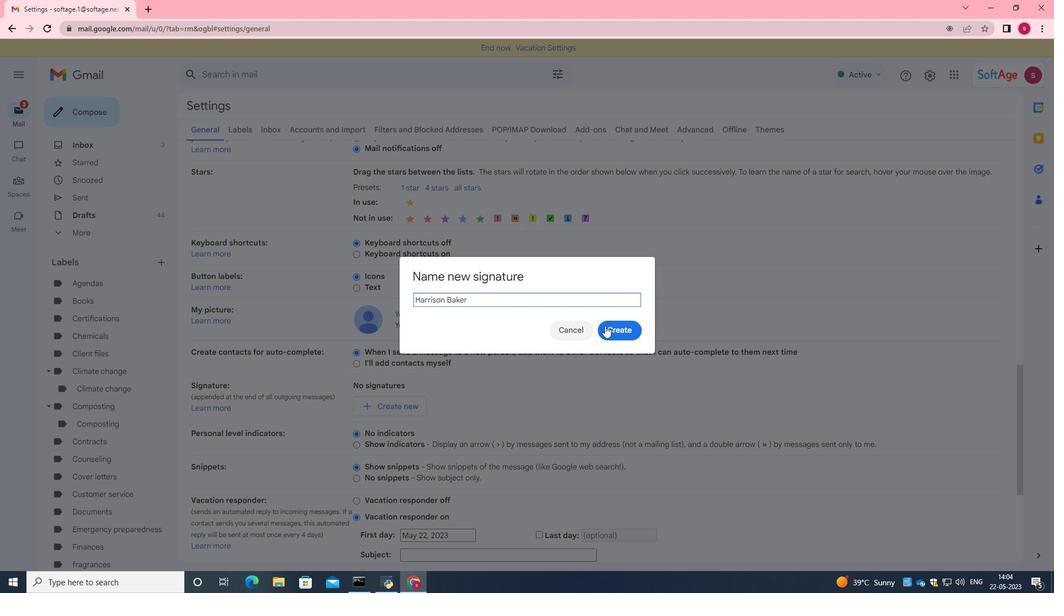 
Action: Mouse pressed left at (613, 327)
Screenshot: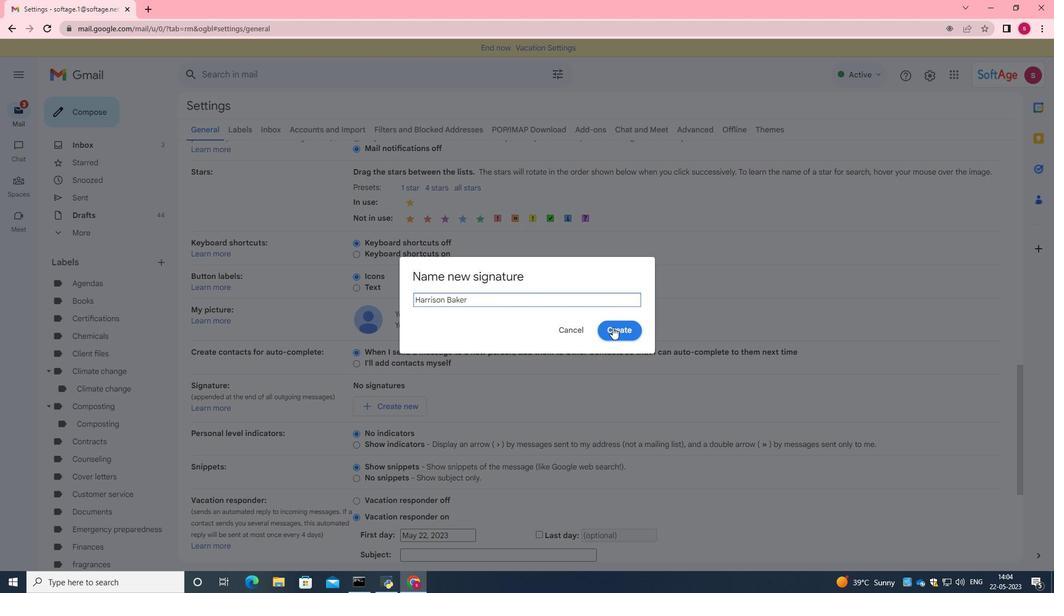 
Action: Mouse moved to (535, 393)
Screenshot: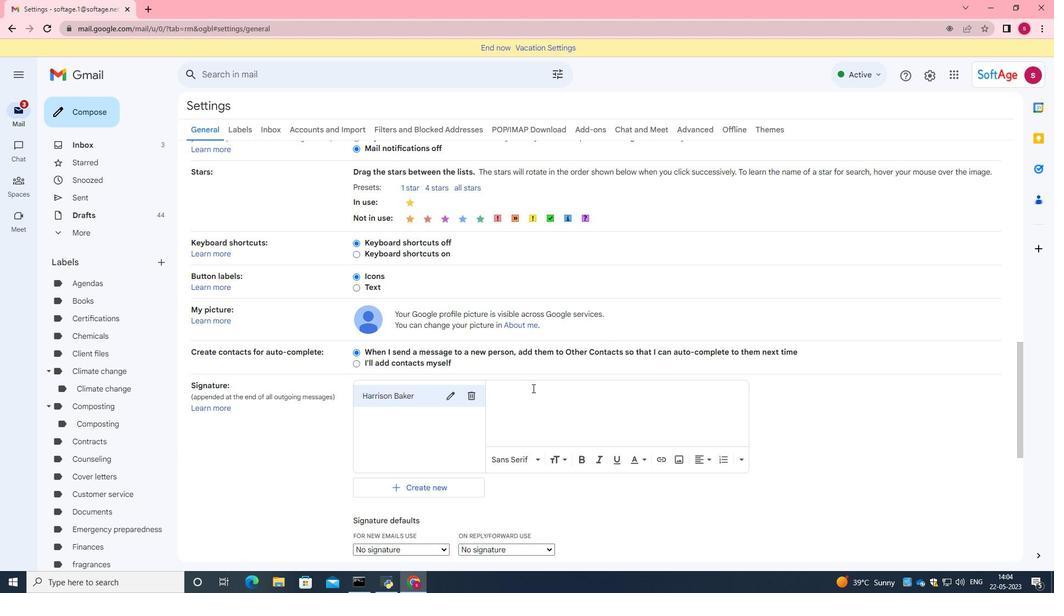 
Action: Mouse pressed left at (535, 393)
Screenshot: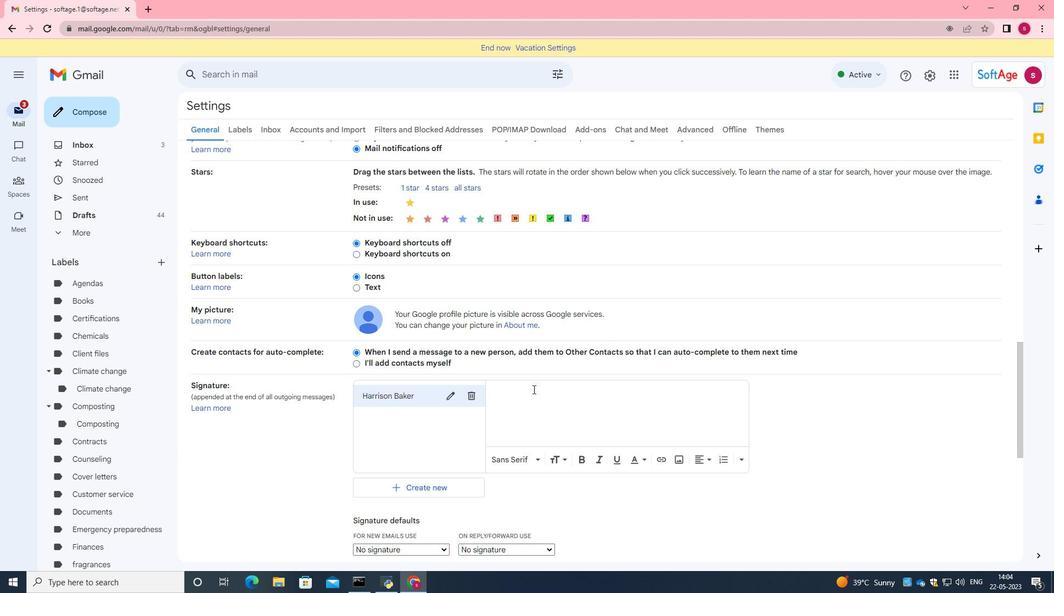 
Action: Key pressed <Key.caps_lock>B<Key.caps_lock>est<Key.space>wishes<Key.space>for<Key.space>a<Key.space>happy<Key.space><Key.caps_lock>H<Key.caps_lock>allowen,<Key.enter><Key.backspace><Key.backspace><Key.backspace><Key.backspace>een,<Key.enter><Key.caps_lock><Key.caps_lock><Key.caps_lock>H<Key.caps_lock>arrison<Key.space><Key.caps_lock>B<Key.caps_lock>aker
Screenshot: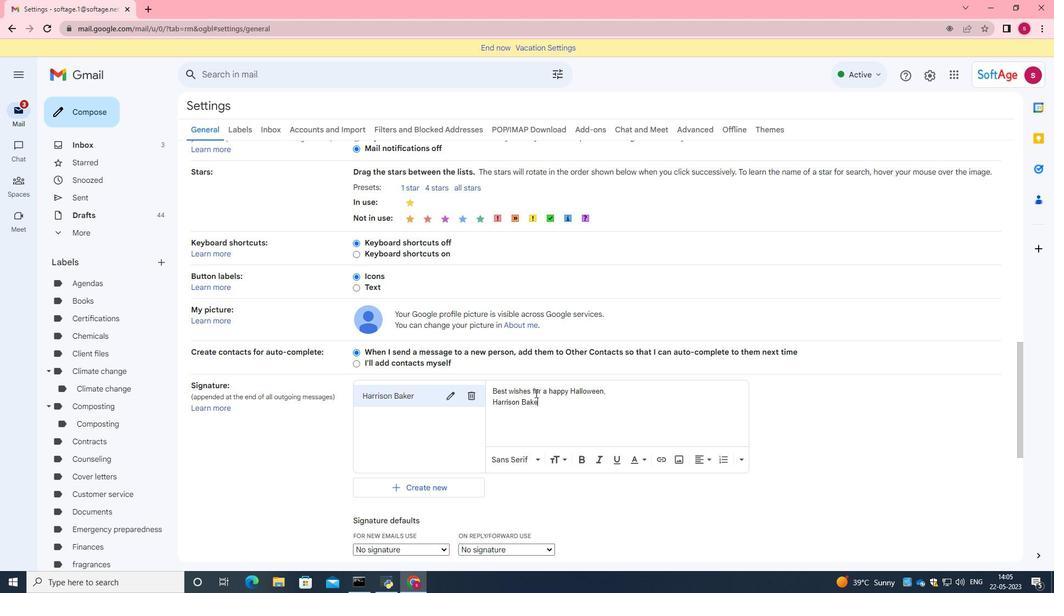 
Action: Mouse moved to (554, 395)
Screenshot: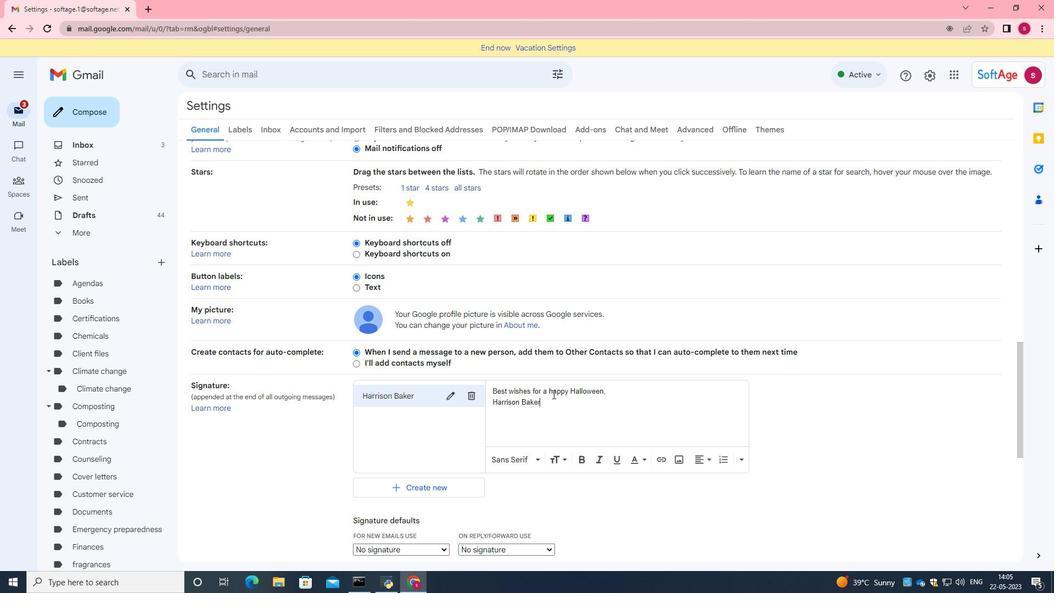 
Action: Mouse scrolled (554, 395) with delta (0, 0)
Screenshot: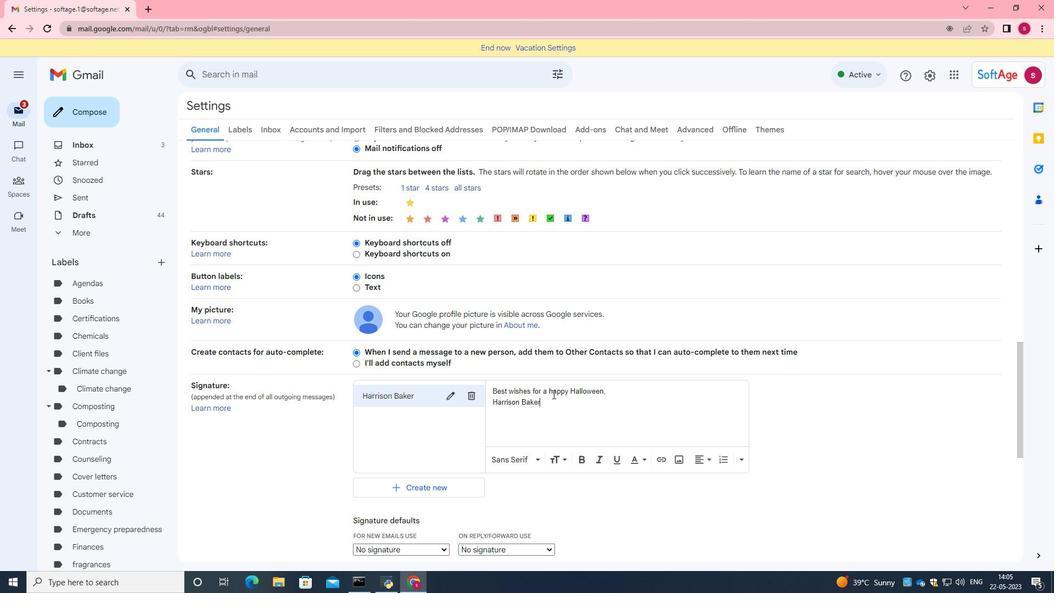 
Action: Mouse moved to (554, 396)
Screenshot: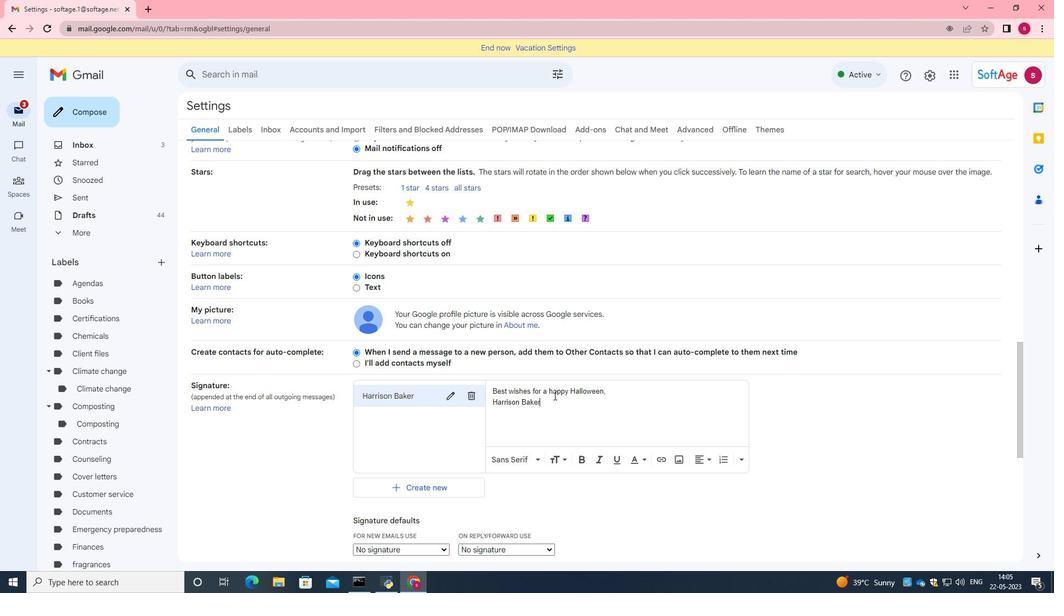 
Action: Mouse scrolled (554, 395) with delta (0, 0)
Screenshot: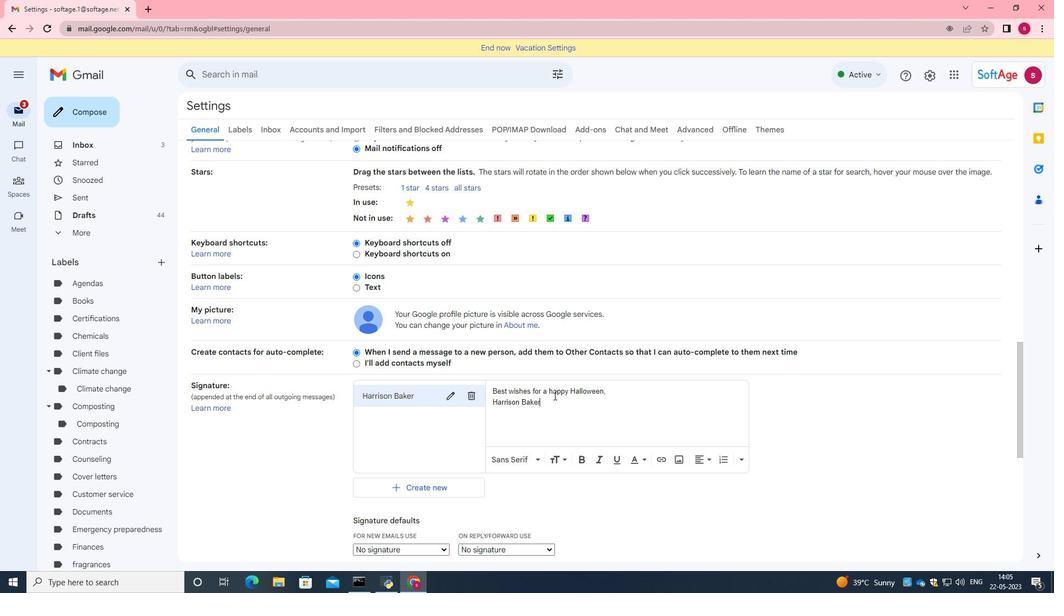 
Action: Mouse scrolled (554, 395) with delta (0, 0)
Screenshot: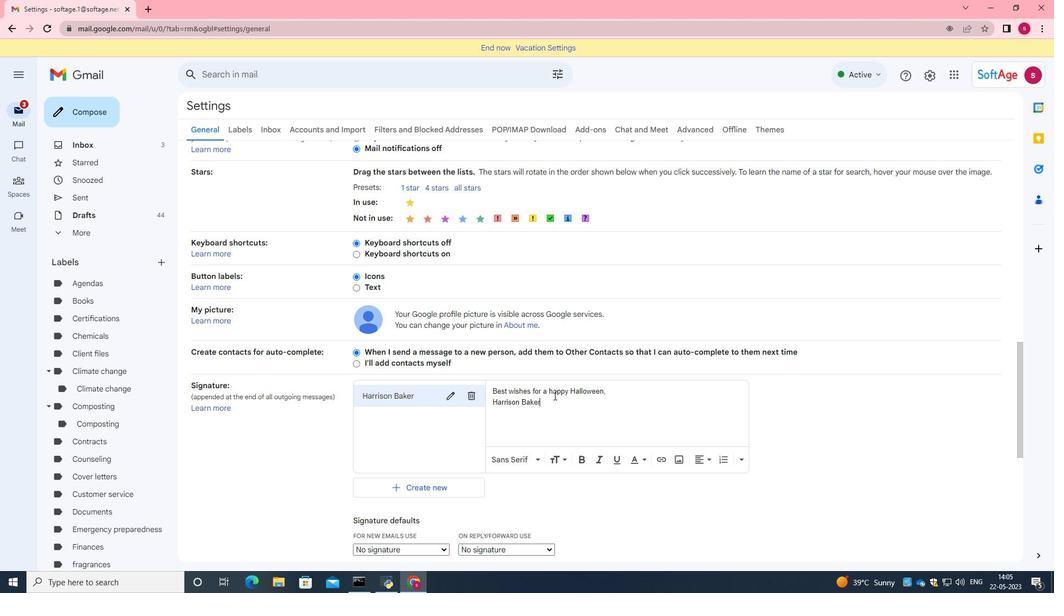 
Action: Mouse scrolled (554, 395) with delta (0, 0)
Screenshot: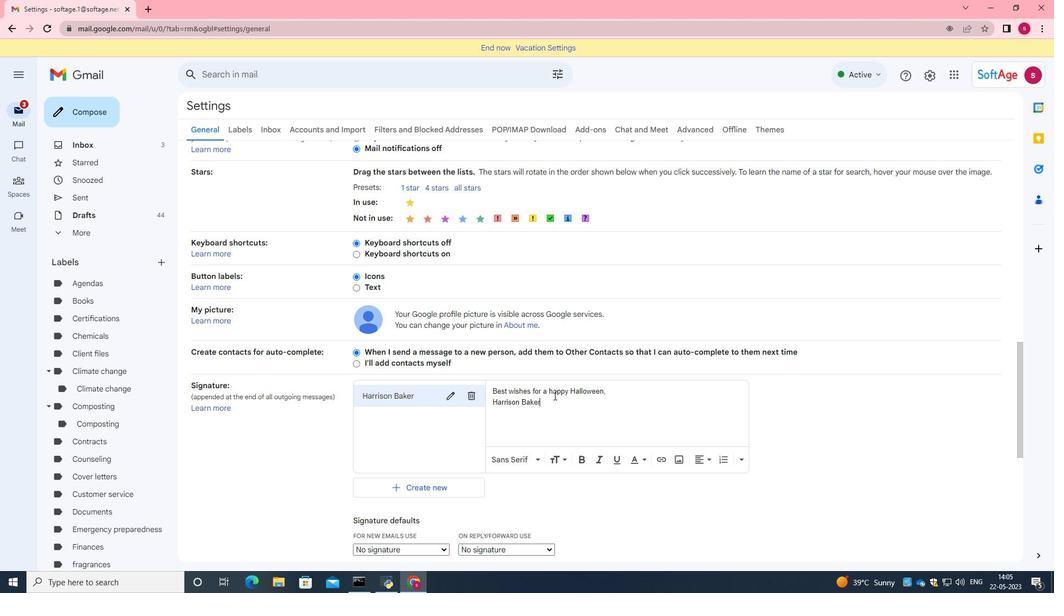 
Action: Mouse moved to (554, 396)
Screenshot: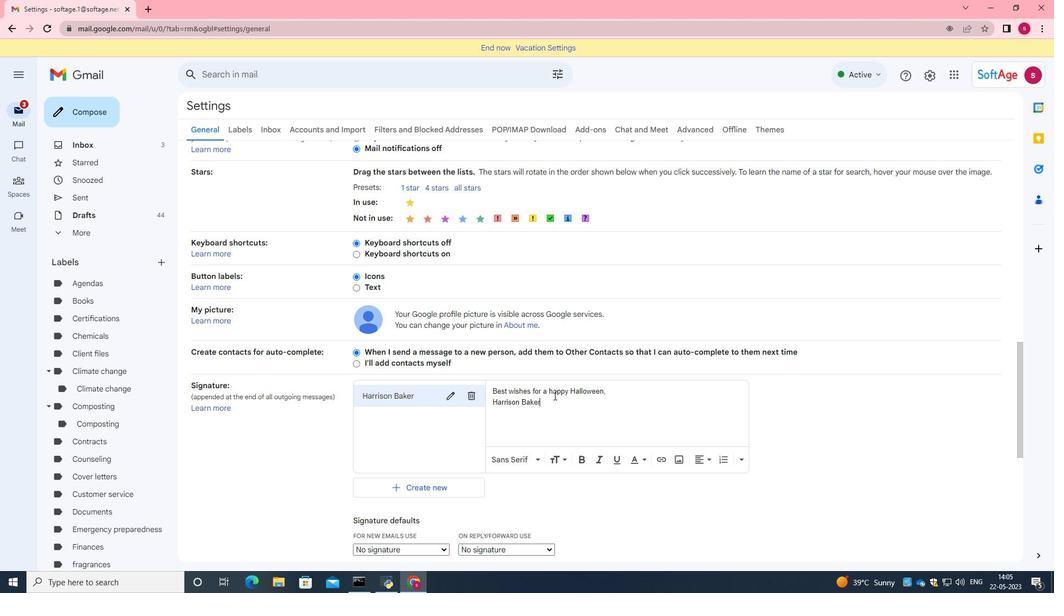 
Action: Mouse scrolled (554, 396) with delta (0, 0)
Screenshot: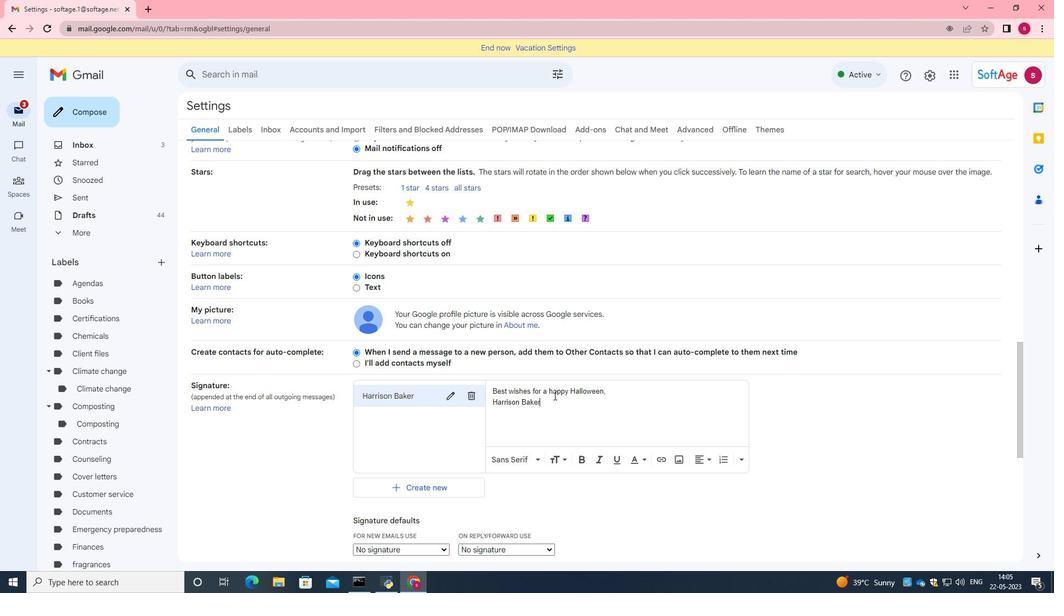 
Action: Mouse scrolled (554, 396) with delta (0, 0)
Screenshot: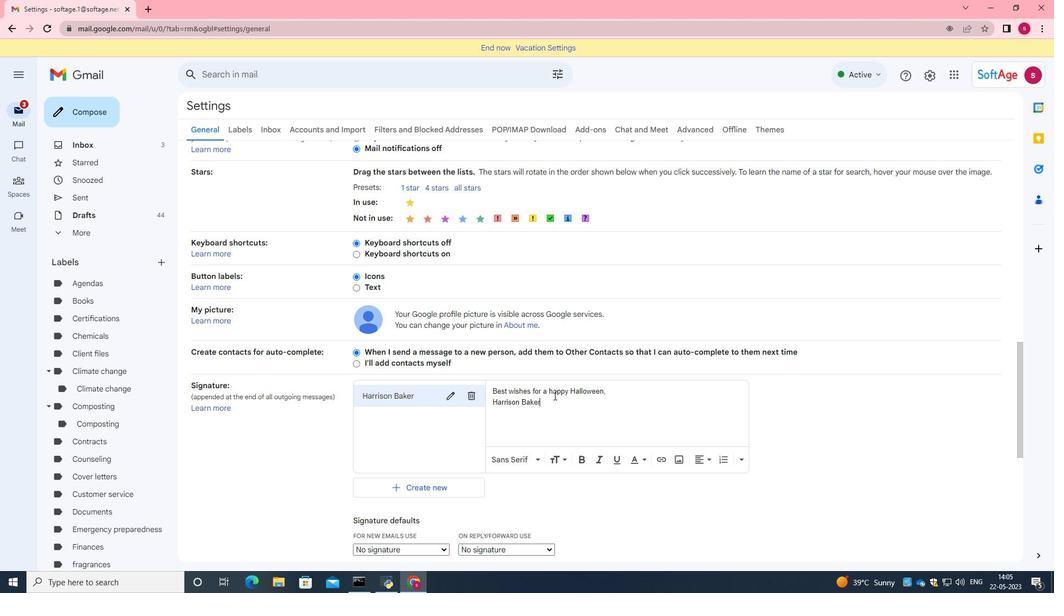
Action: Mouse scrolled (554, 396) with delta (0, 0)
Screenshot: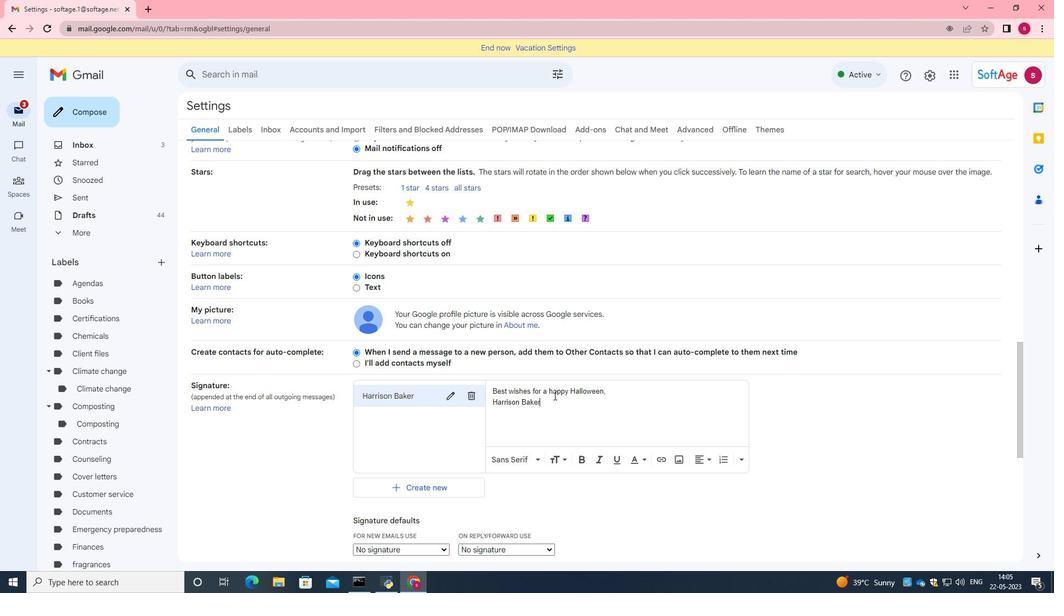 
Action: Mouse scrolled (554, 396) with delta (0, 0)
Screenshot: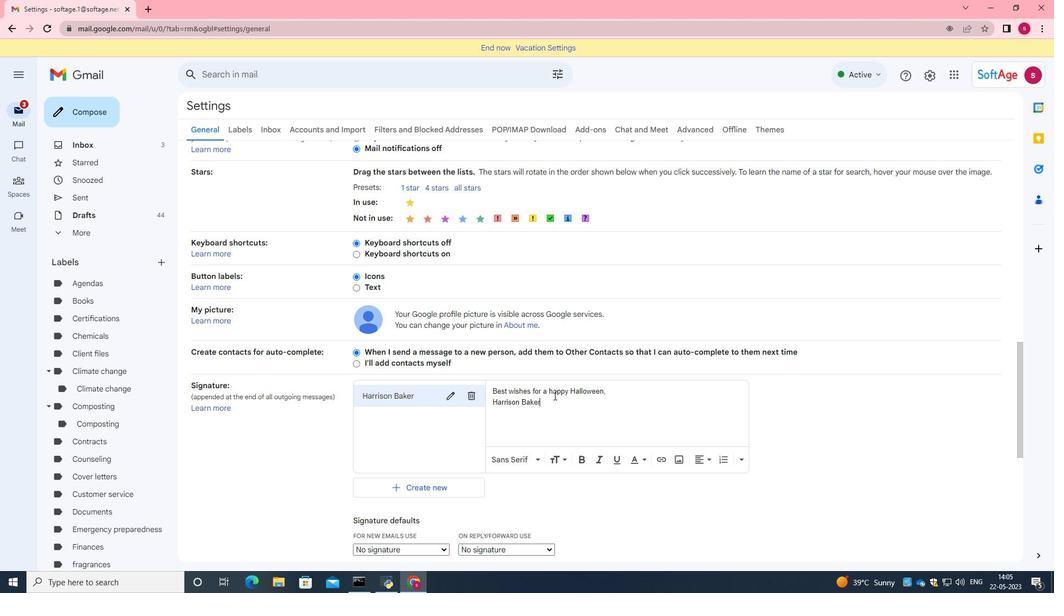 
Action: Mouse scrolled (554, 396) with delta (0, 0)
Screenshot: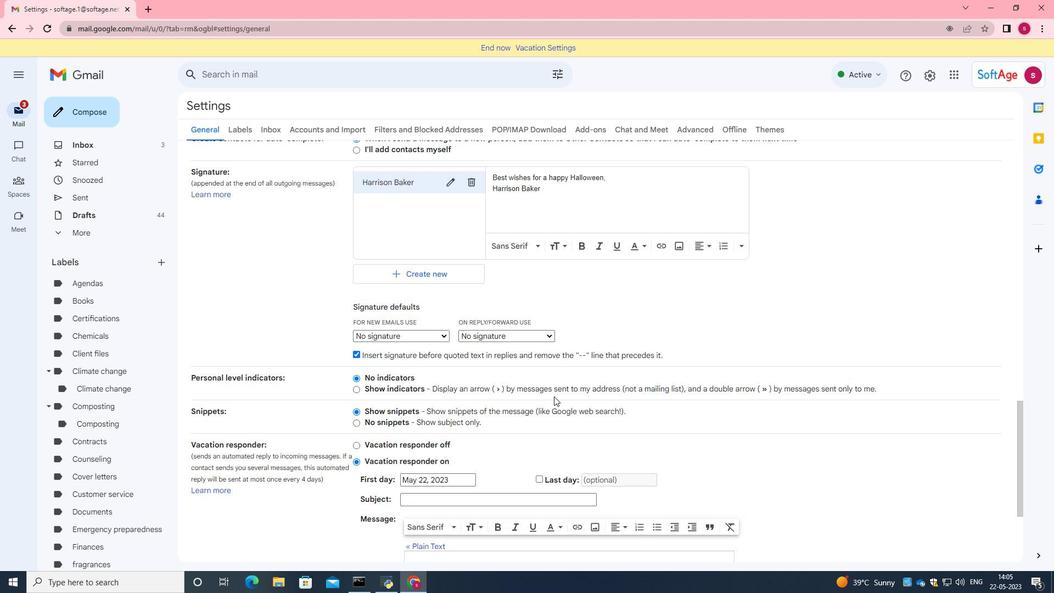 
Action: Mouse moved to (554, 397)
Screenshot: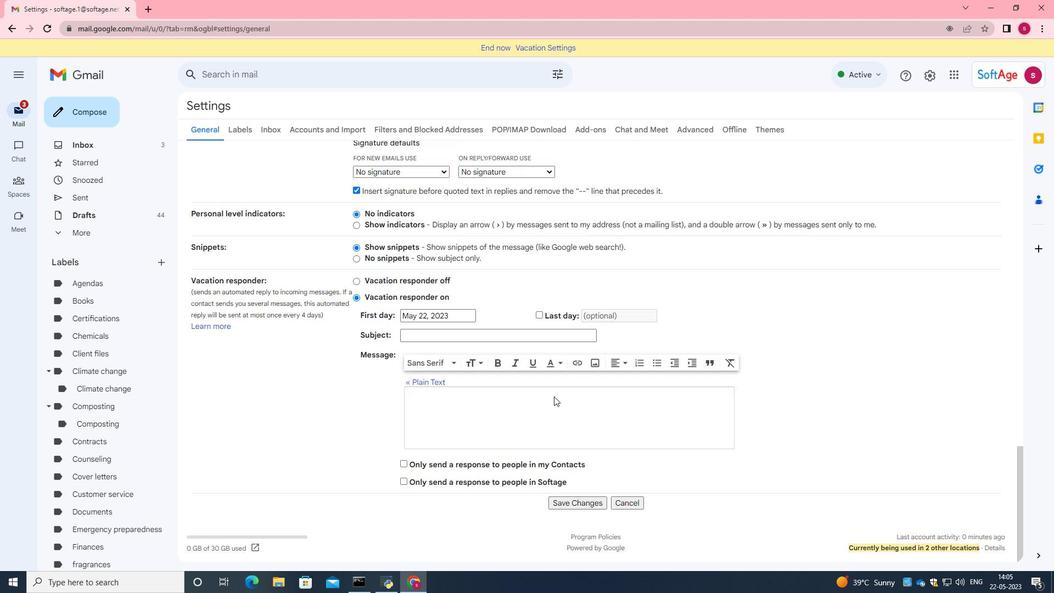 
Action: Mouse scrolled (554, 396) with delta (0, 0)
Screenshot: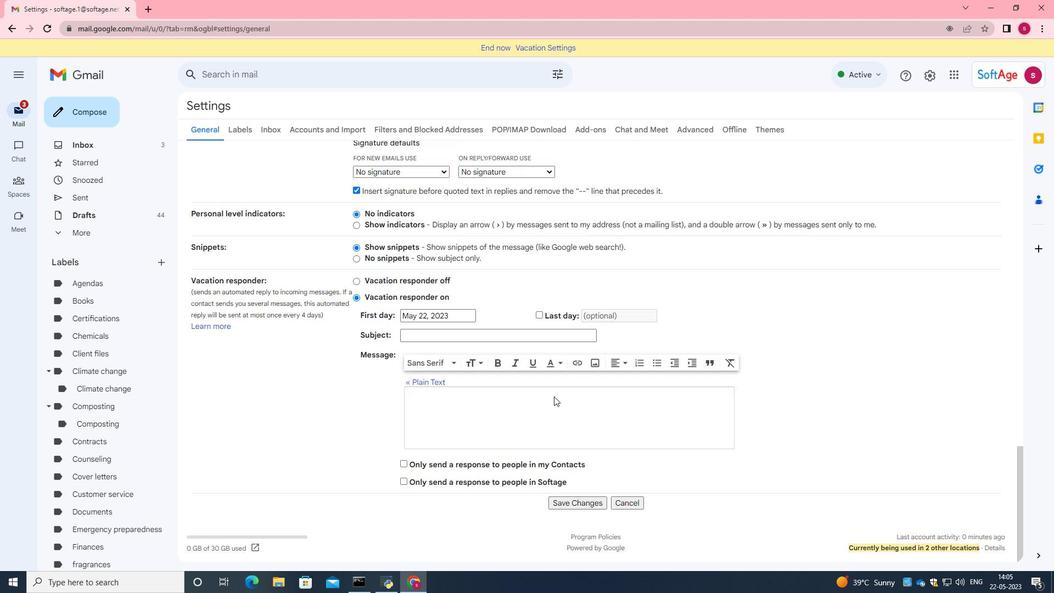 
Action: Mouse scrolled (554, 396) with delta (0, 0)
Screenshot: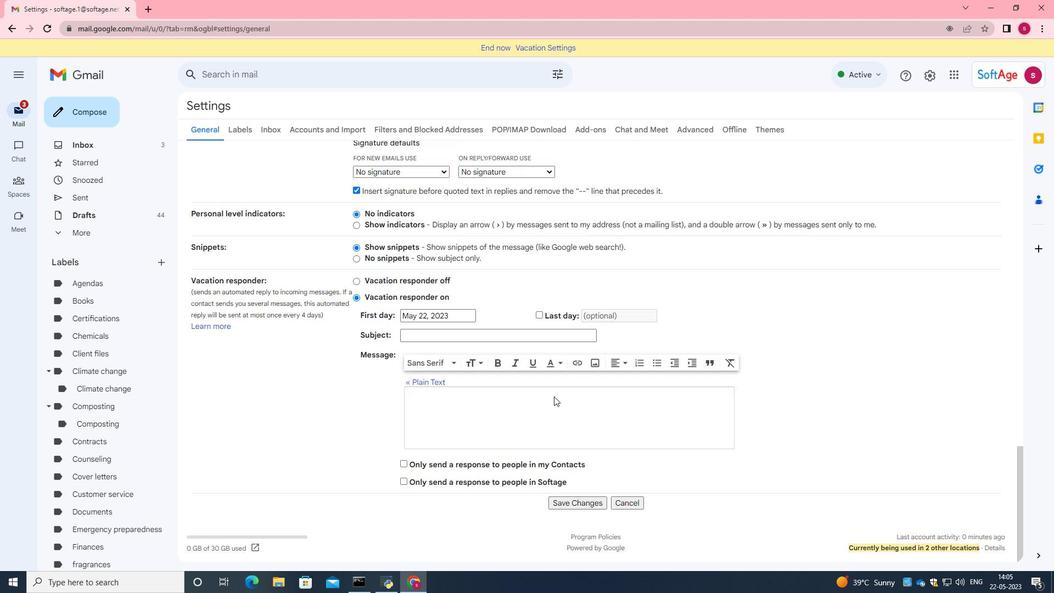 
Action: Mouse scrolled (554, 396) with delta (0, 0)
Screenshot: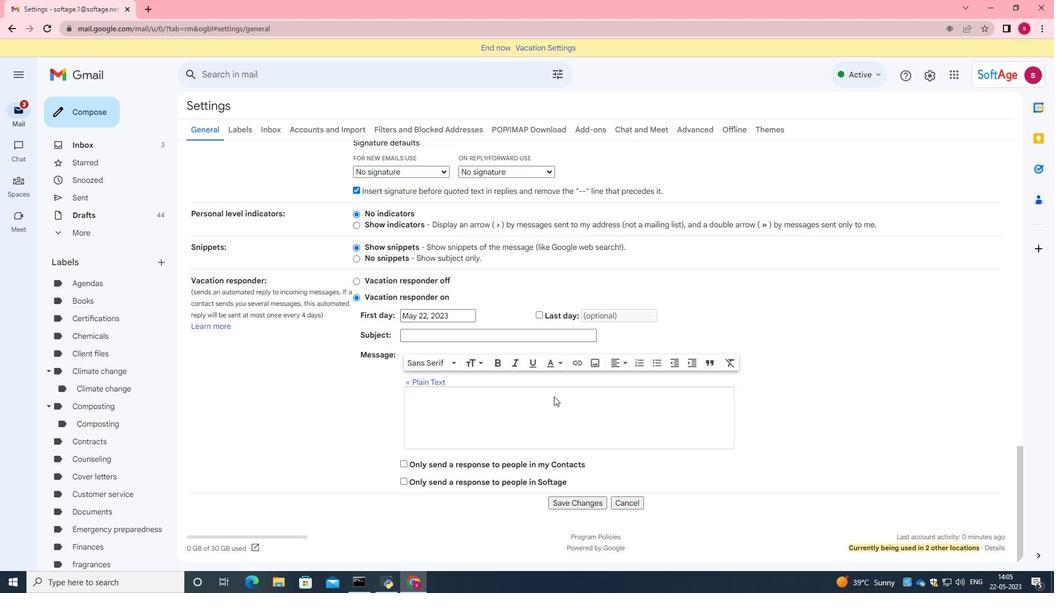 
Action: Mouse moved to (573, 504)
Screenshot: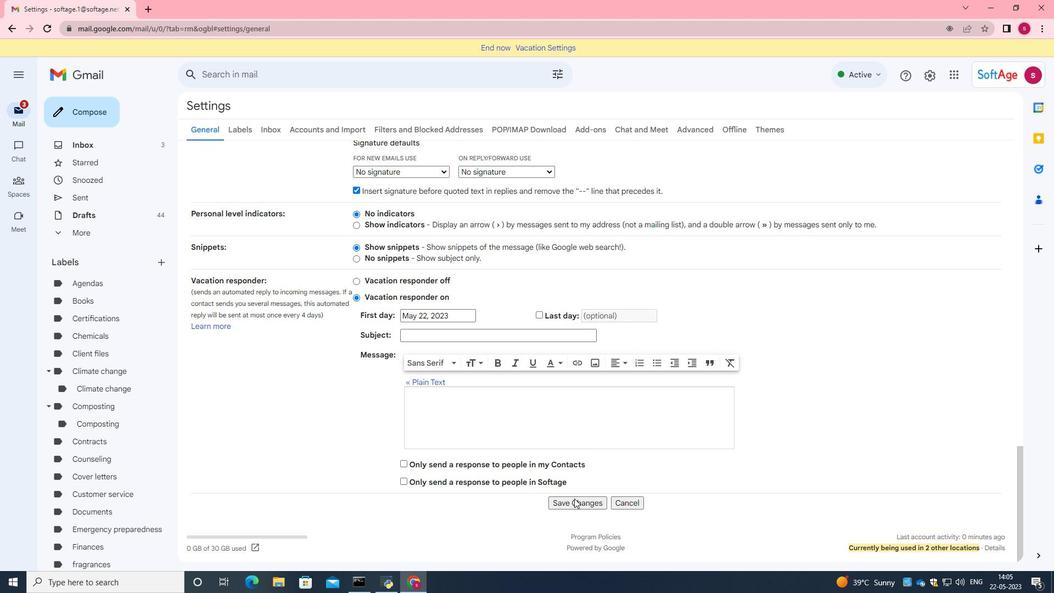 
Action: Mouse pressed left at (573, 504)
Screenshot: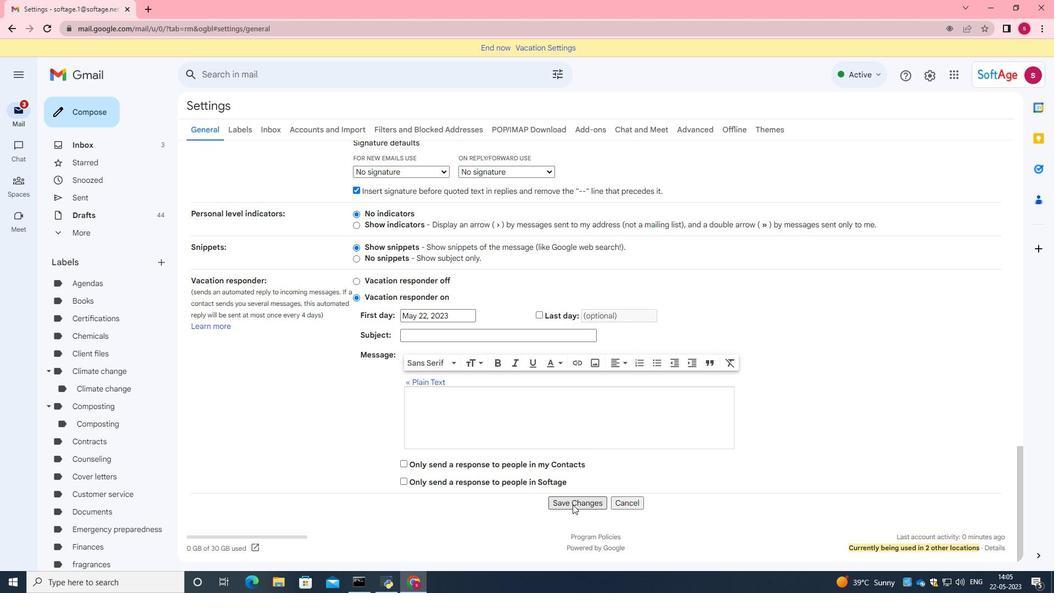 
Action: Mouse moved to (247, 226)
Screenshot: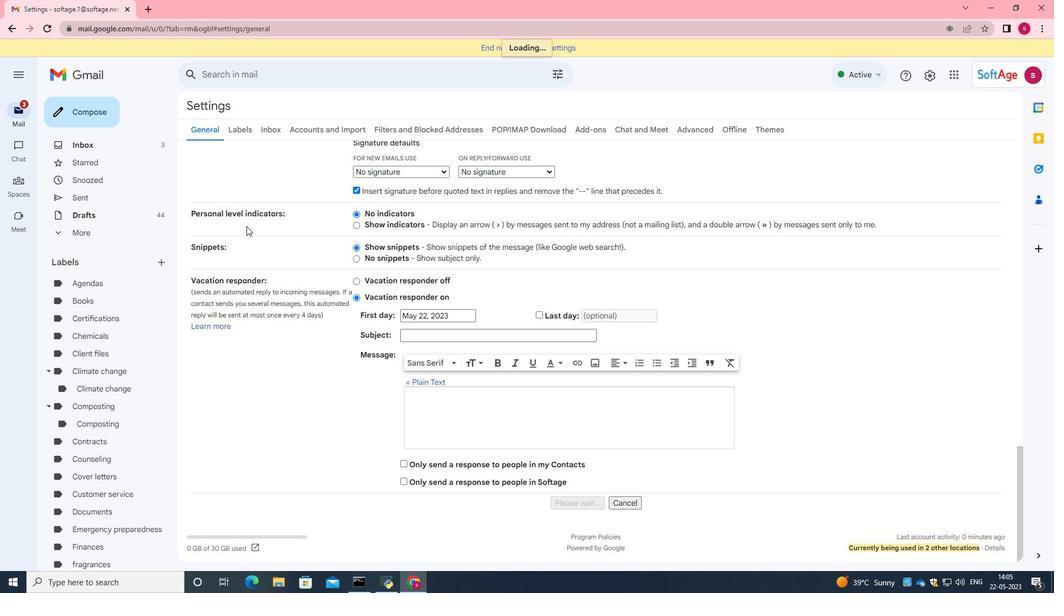 
Action: Mouse scrolled (247, 226) with delta (0, 0)
Screenshot: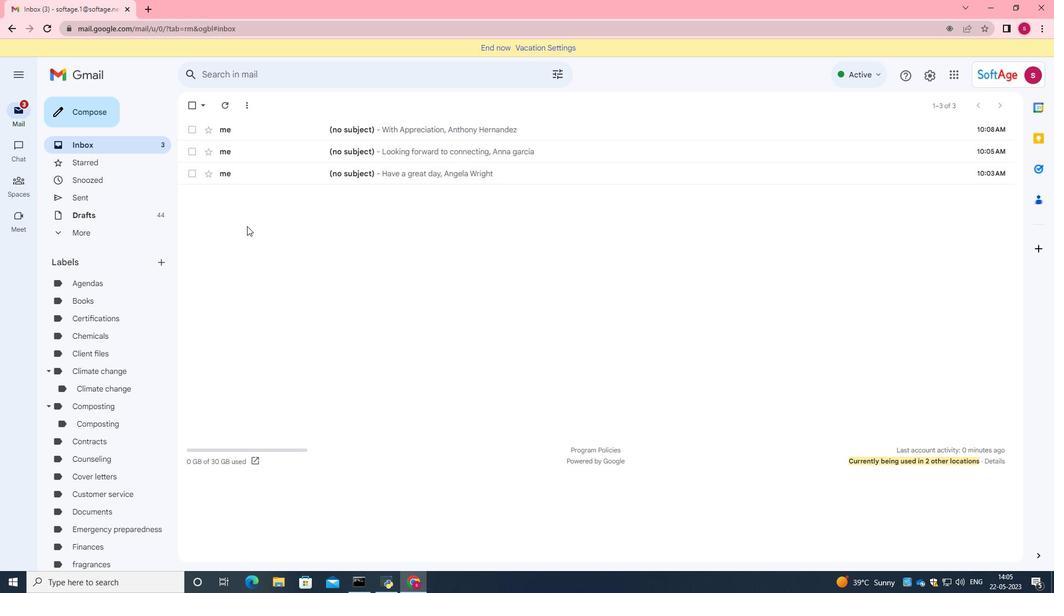 
Action: Mouse scrolled (247, 226) with delta (0, 0)
Screenshot: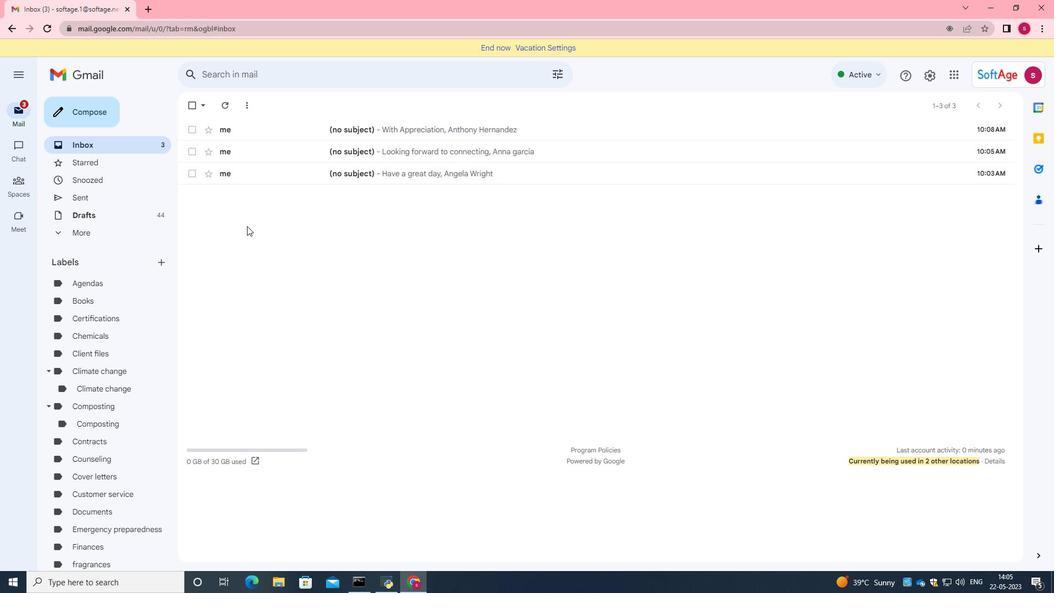 
Action: Mouse scrolled (247, 226) with delta (0, 0)
Screenshot: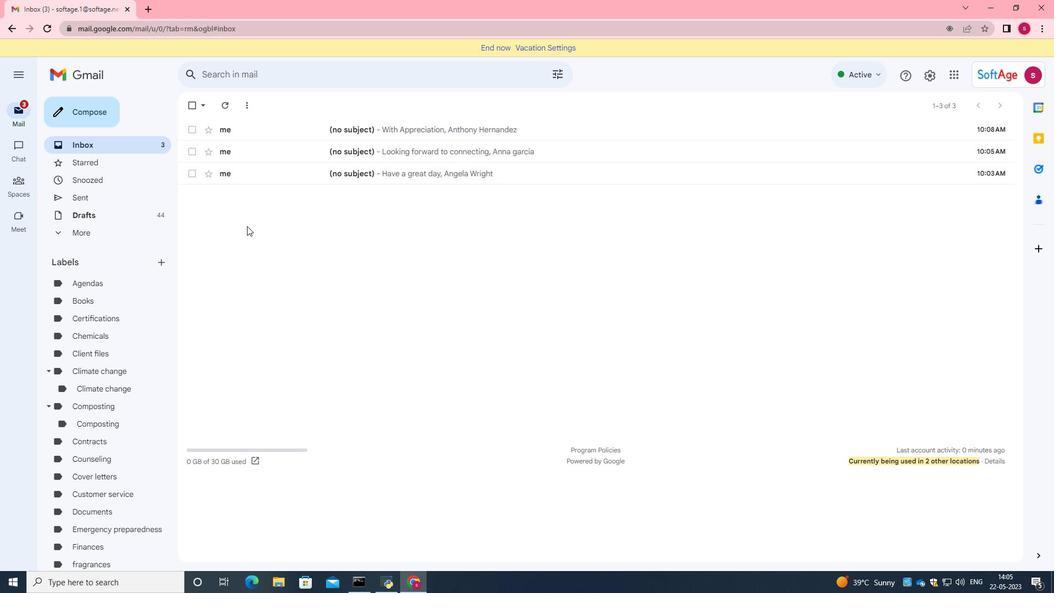 
Action: Mouse moved to (98, 107)
Screenshot: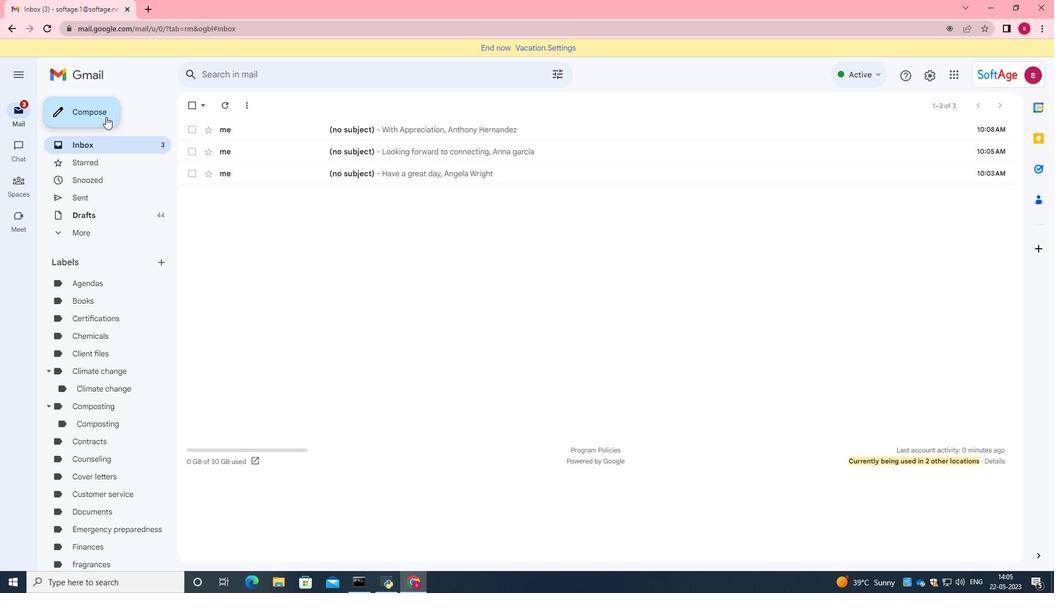
Action: Mouse pressed left at (98, 107)
Screenshot: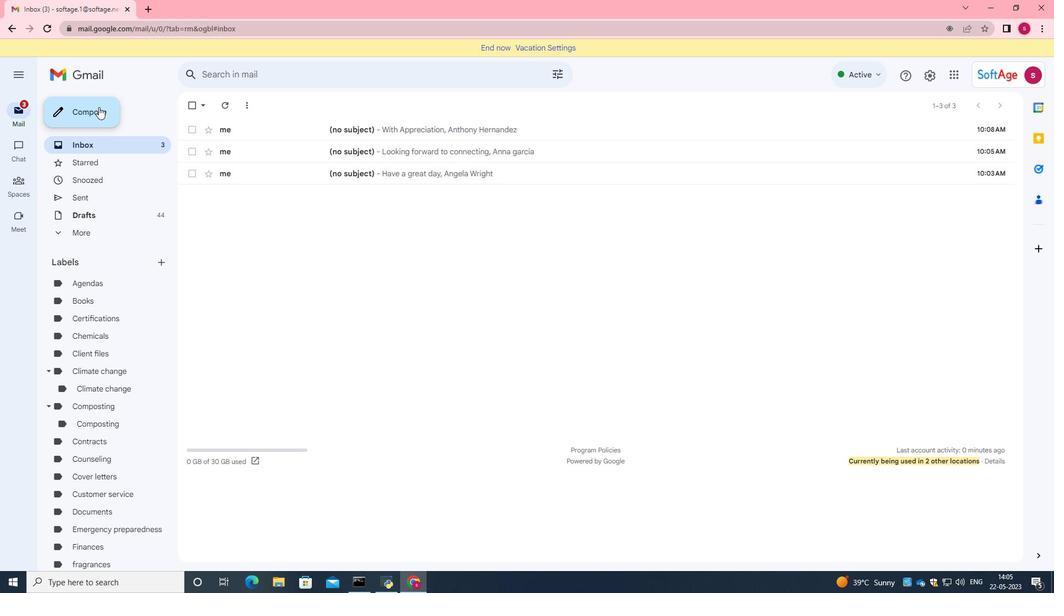 
Action: Mouse moved to (740, 263)
Screenshot: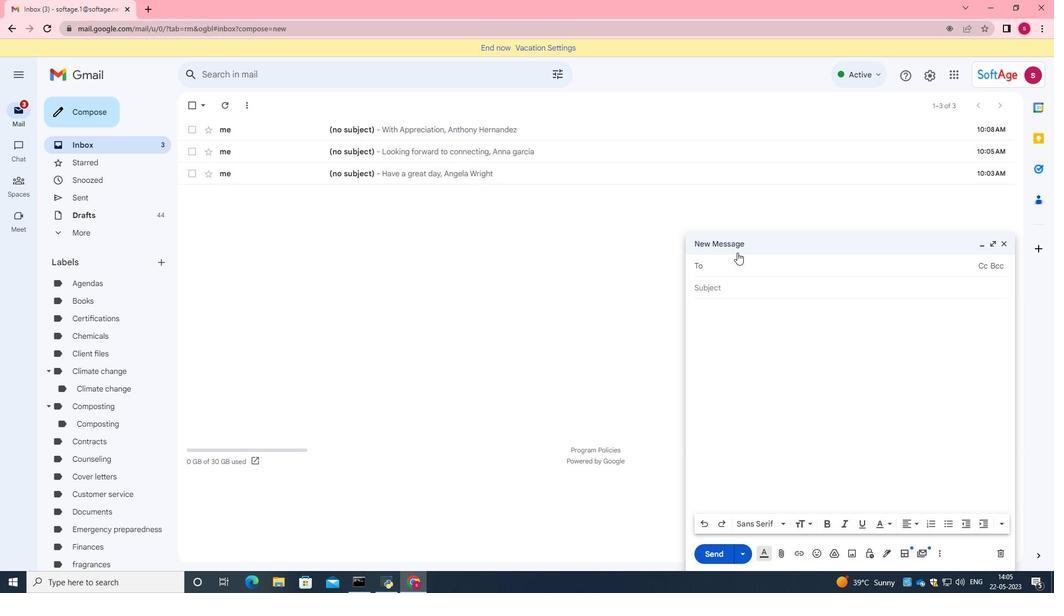 
Action: Mouse pressed left at (740, 263)
Screenshot: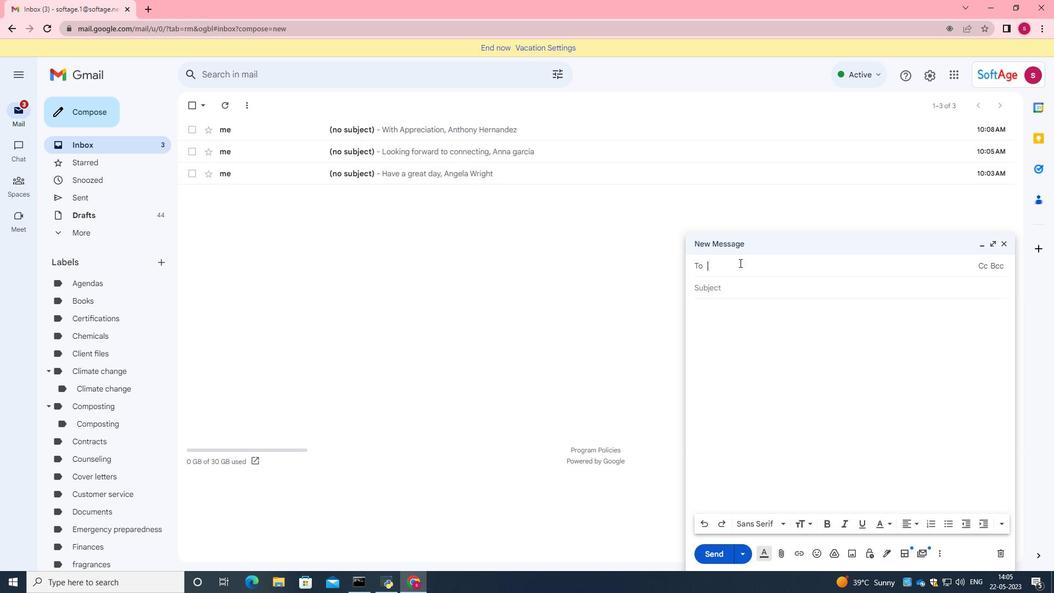 
Action: Key pressed softage.1<Key.shift><Key.shift><Key.shift><Key.shift><Key.shift><Key.backspace><Key.backspace>.<Key.shift><Key.shift><Key.shift><Key.shift><Key.shift><Key.shift><Key.shift>%<Key.backspace>5<Key.shift>@softage/<Key.backspace>.m<Key.backspace>net
Screenshot: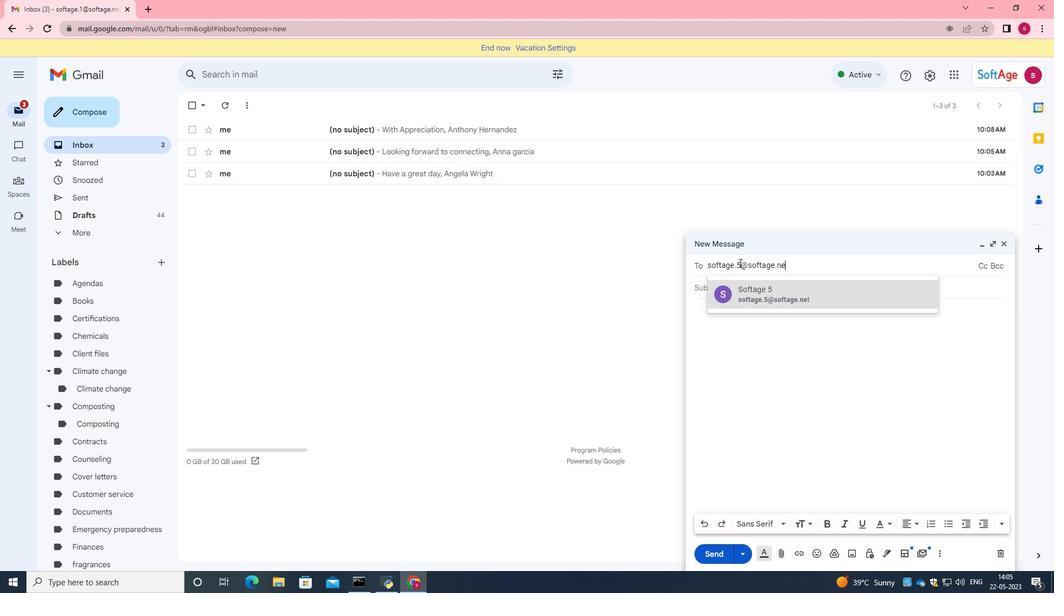 
Action: Mouse moved to (808, 297)
Screenshot: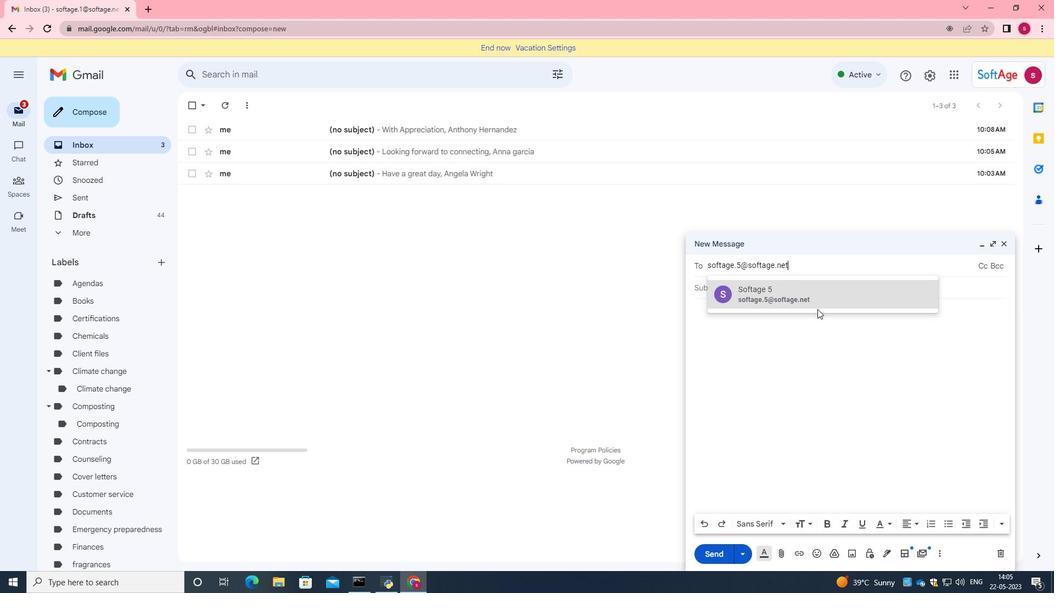 
Action: Mouse pressed left at (808, 297)
Screenshot: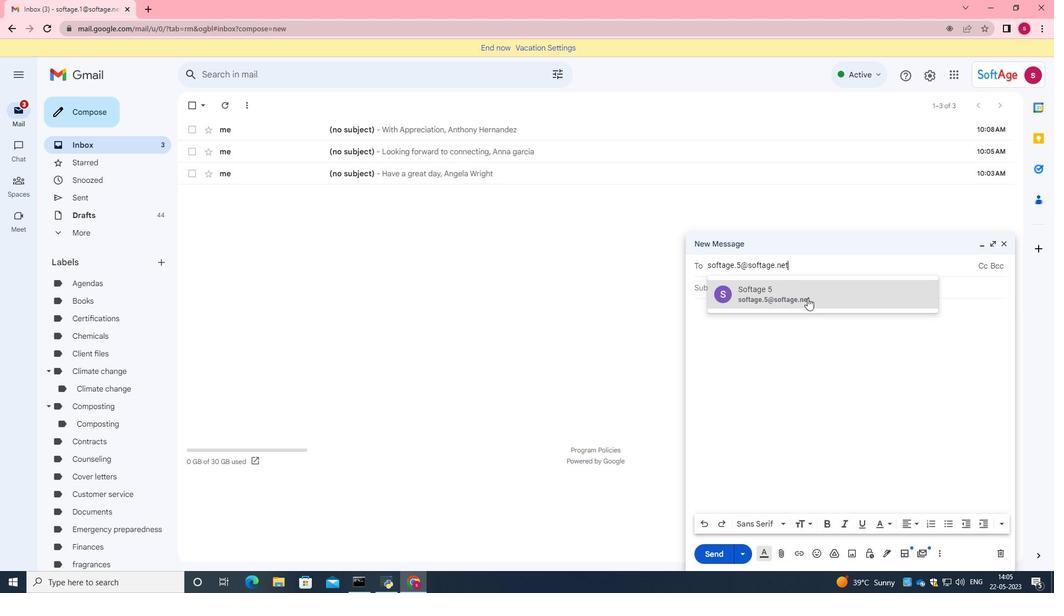 
Action: Mouse moved to (747, 447)
Screenshot: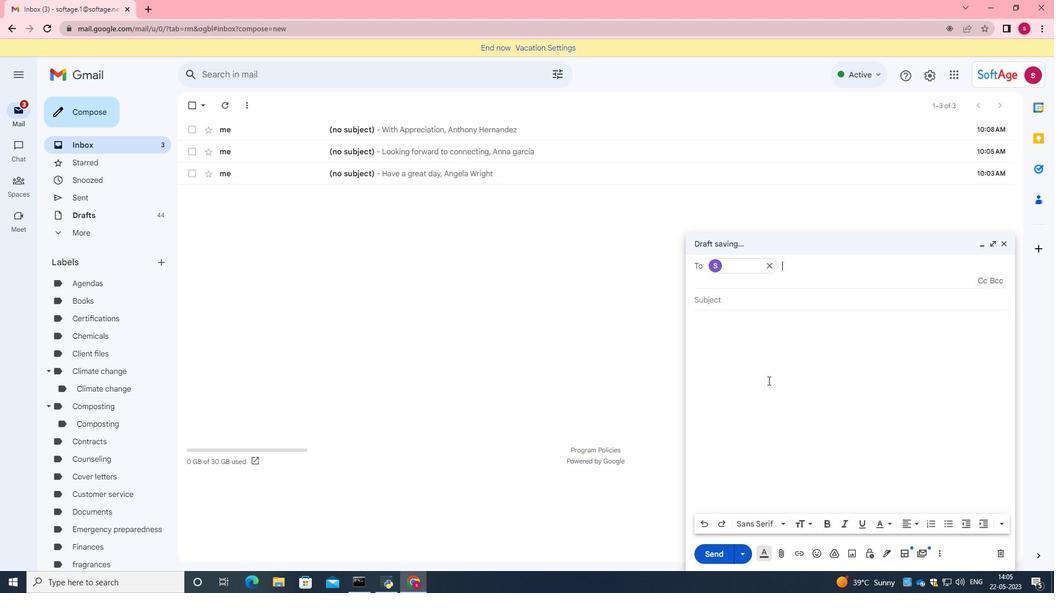 
Action: Mouse scrolled (747, 447) with delta (0, 0)
Screenshot: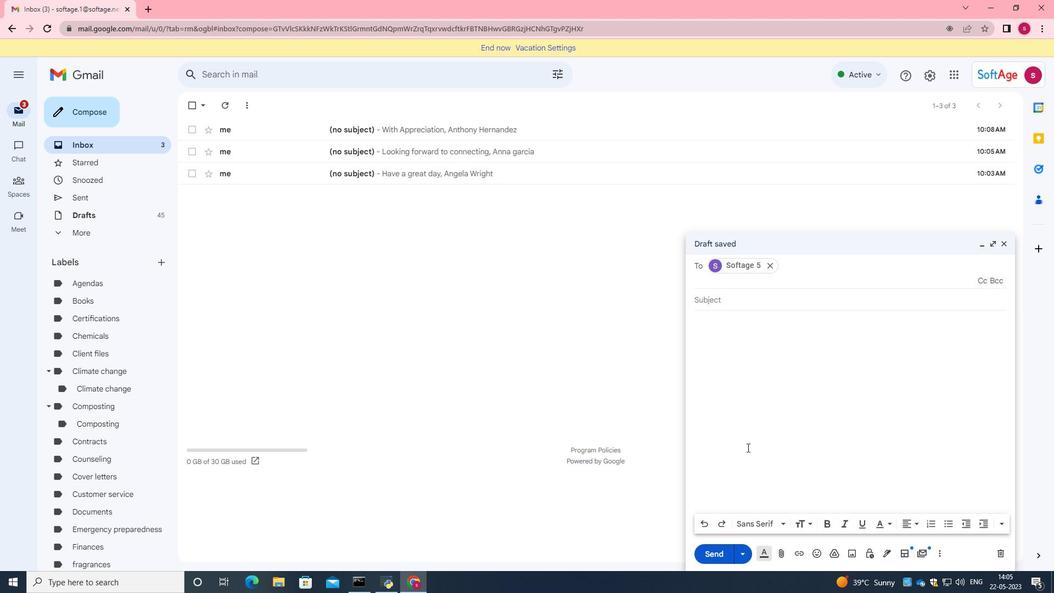 
Action: Mouse scrolled (747, 447) with delta (0, 0)
Screenshot: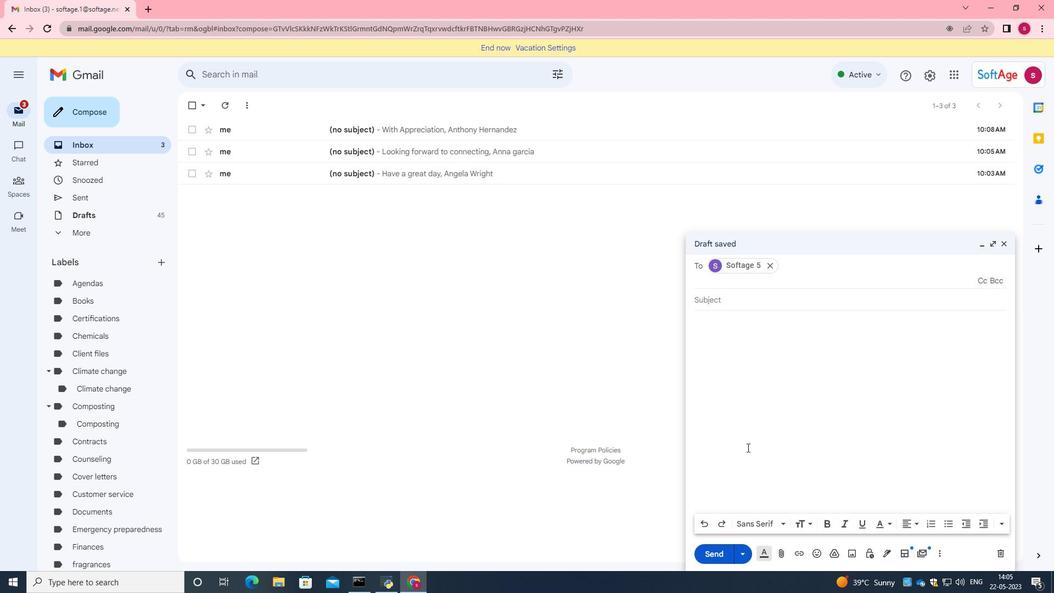 
Action: Mouse moved to (890, 557)
Screenshot: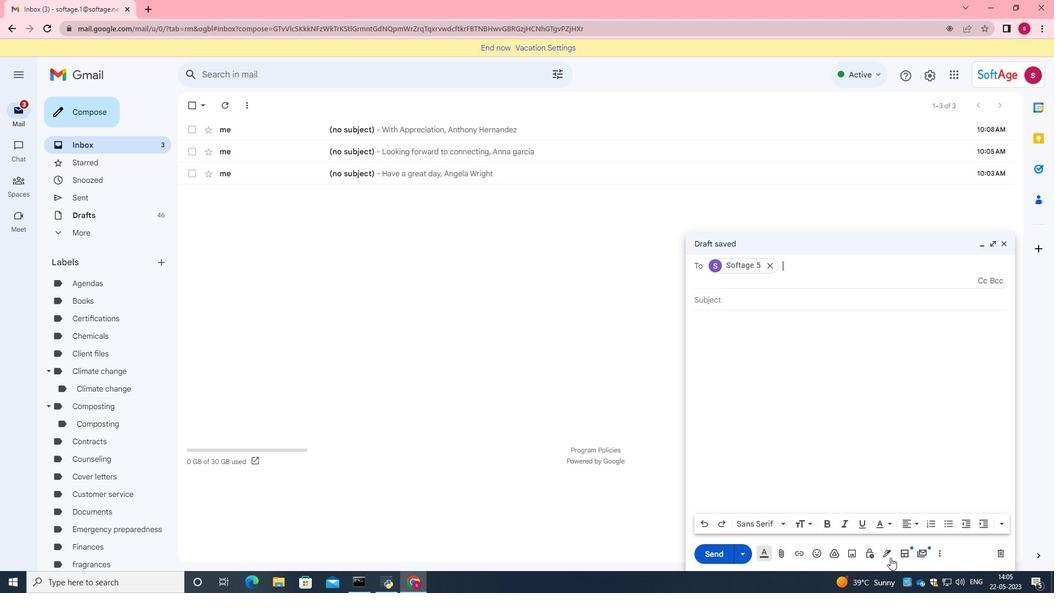 
Action: Mouse pressed left at (890, 557)
Screenshot: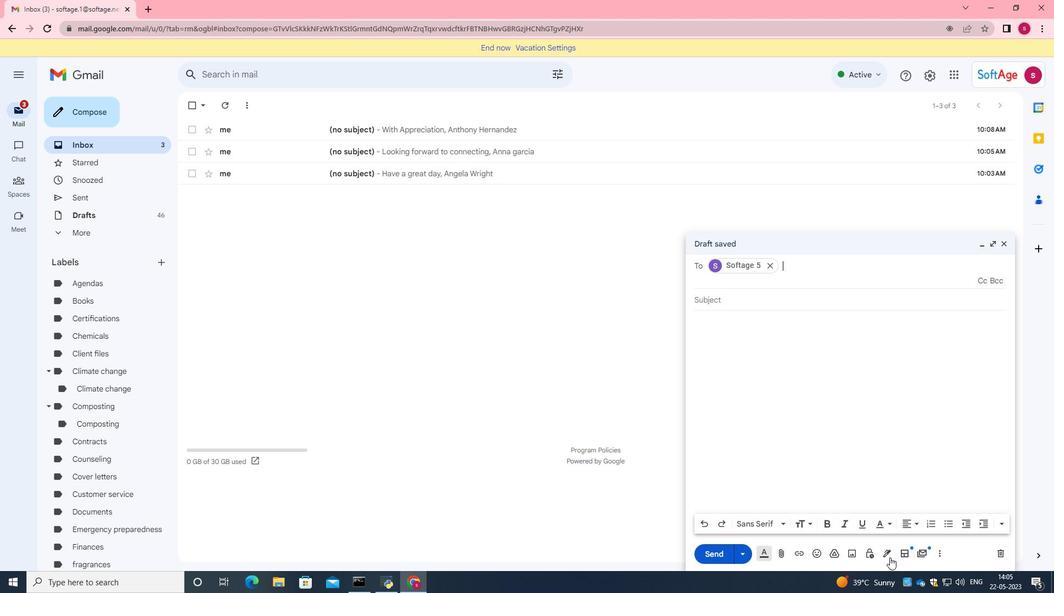 
Action: Mouse moved to (930, 532)
Screenshot: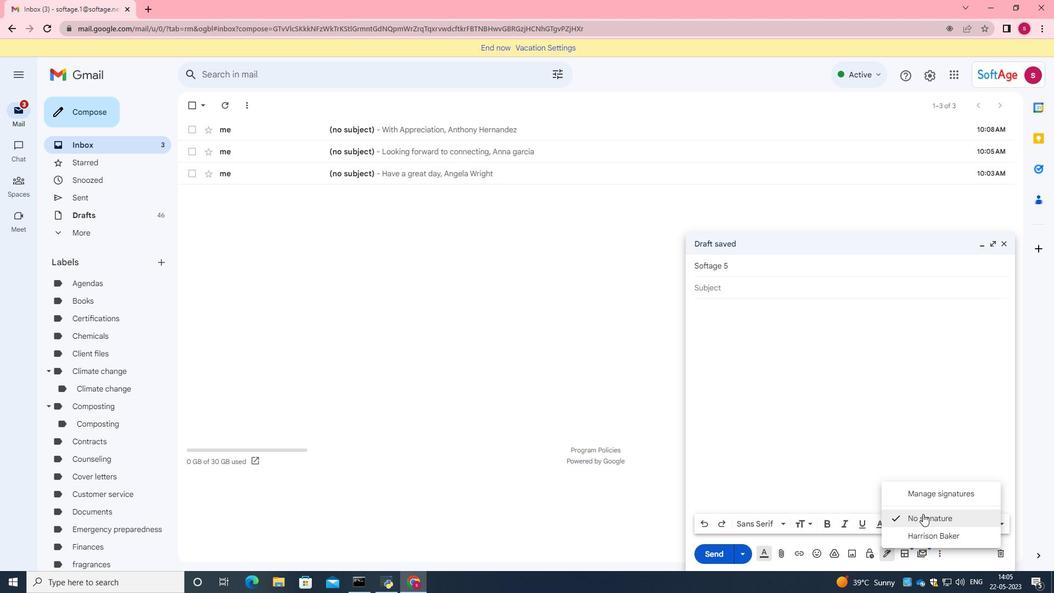 
Action: Mouse pressed left at (930, 532)
Screenshot: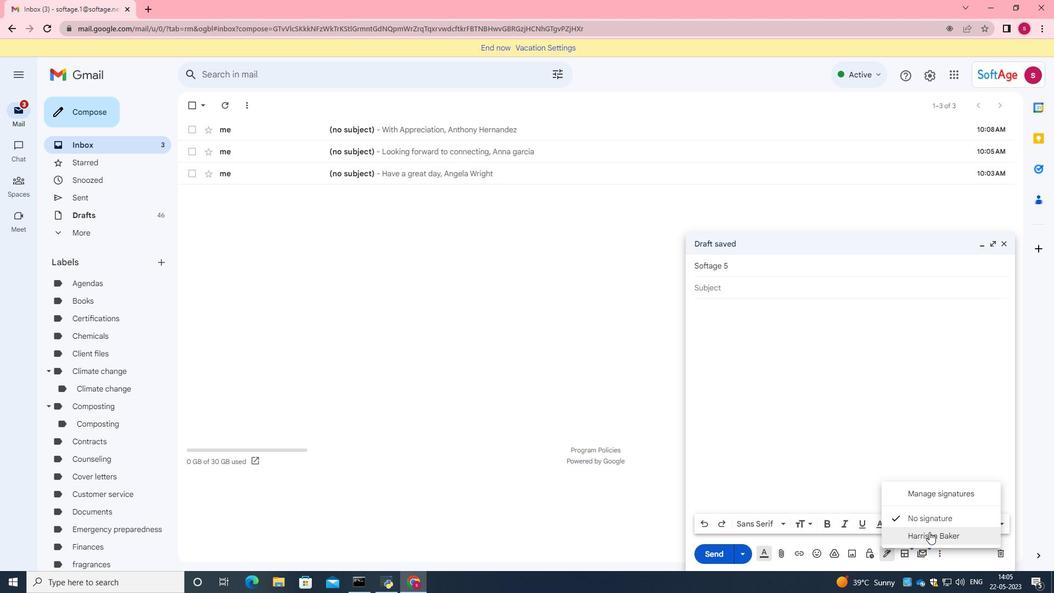 
Action: Mouse moved to (943, 555)
Screenshot: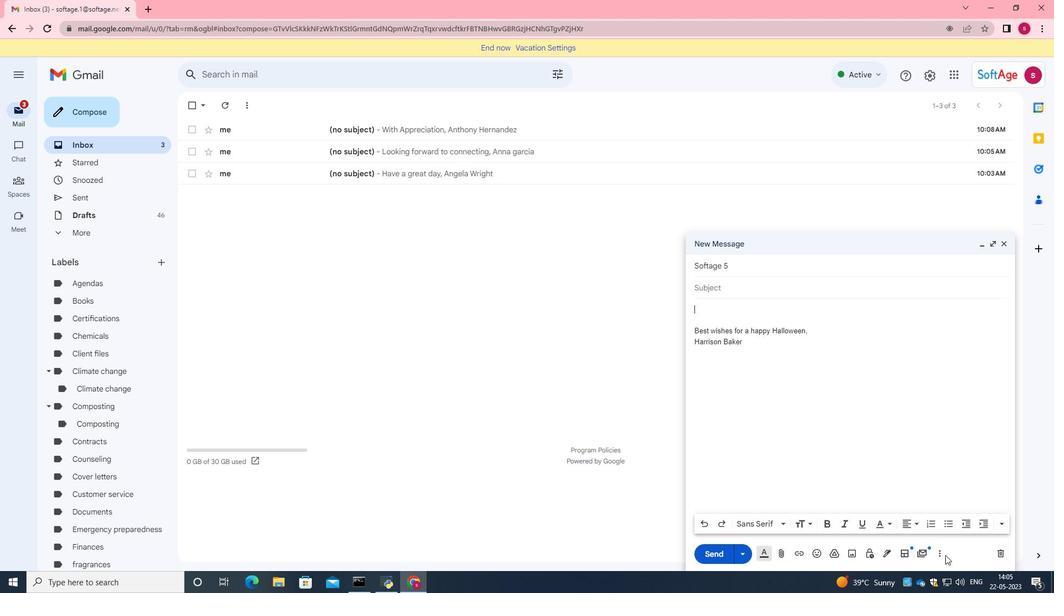 
Action: Mouse pressed left at (943, 555)
Screenshot: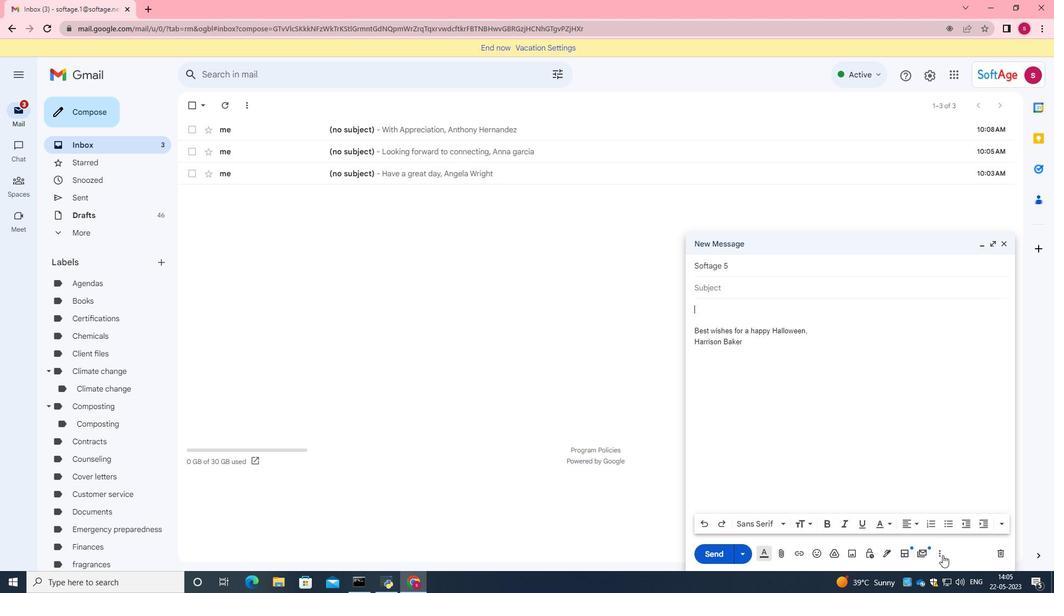 
Action: Mouse moved to (859, 454)
Screenshot: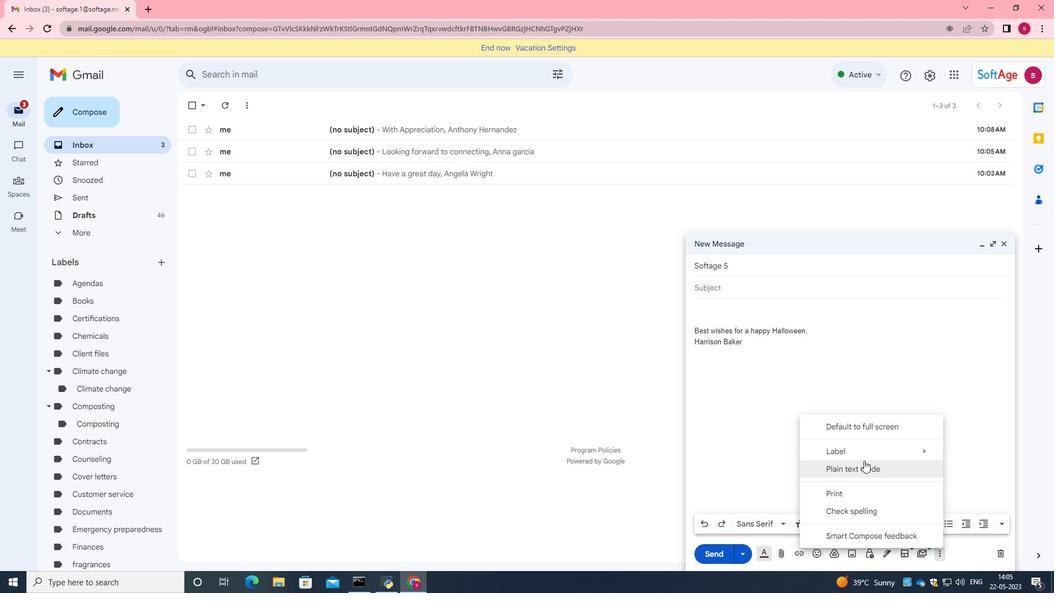 
Action: Mouse pressed left at (859, 454)
Screenshot: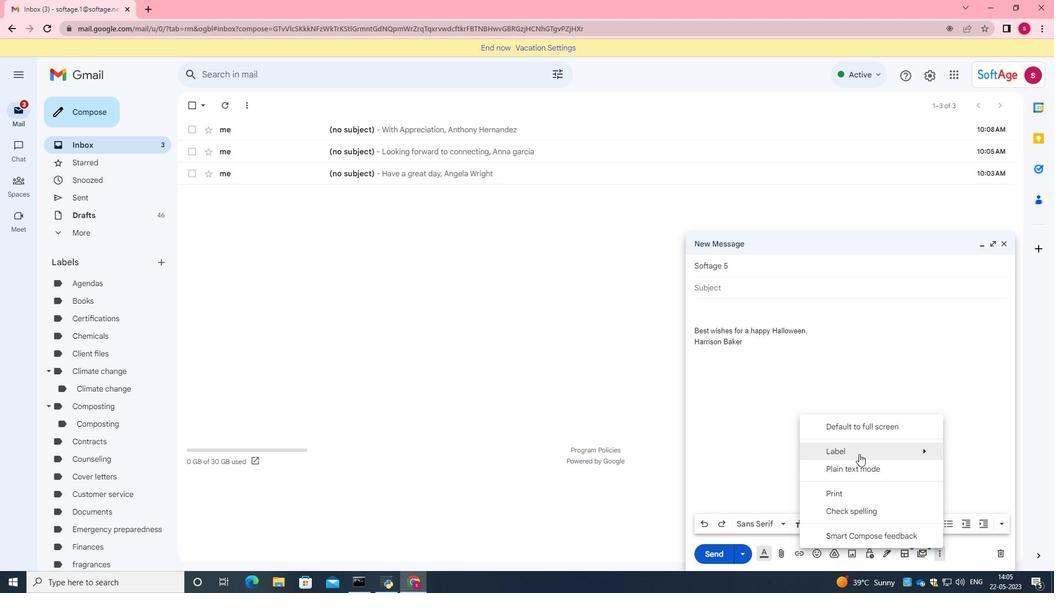 
Action: Mouse moved to (649, 238)
Screenshot: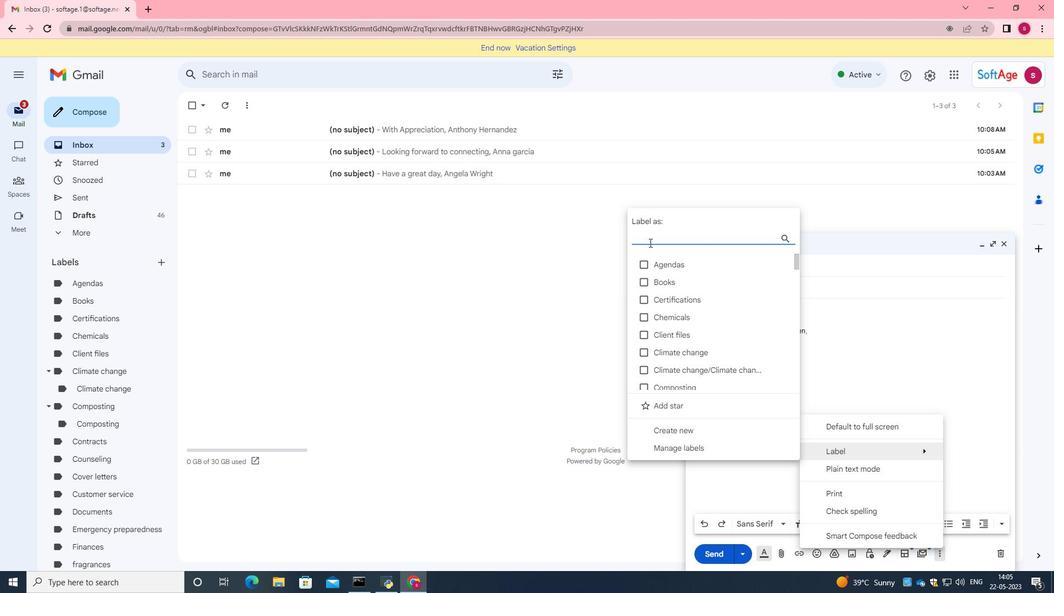 
Action: Key pressed <Key.caps_lock>F<Key.caps_lock>itness
Screenshot: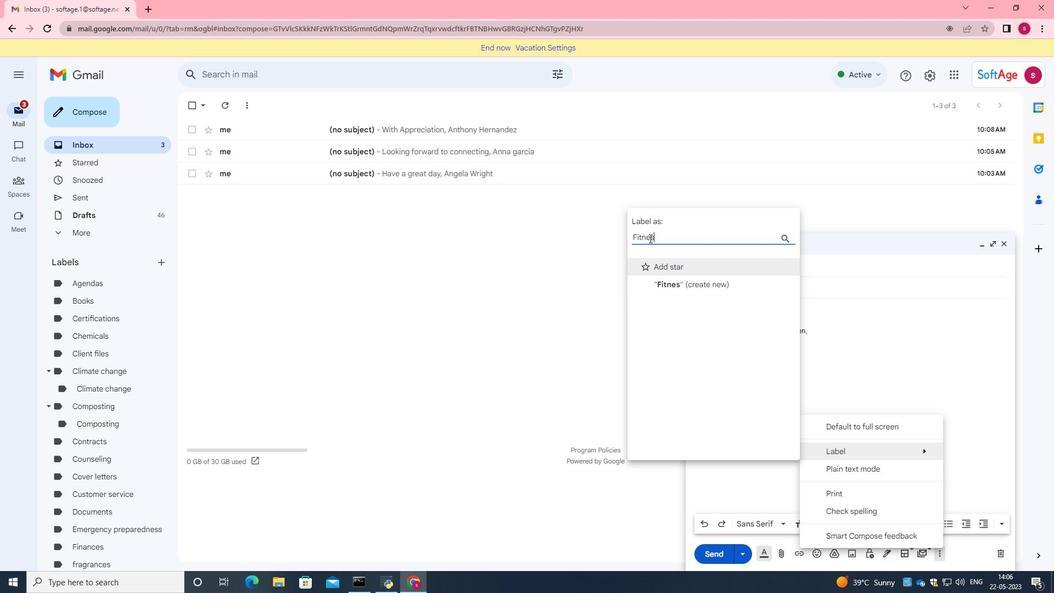 
Action: Mouse moved to (681, 280)
Screenshot: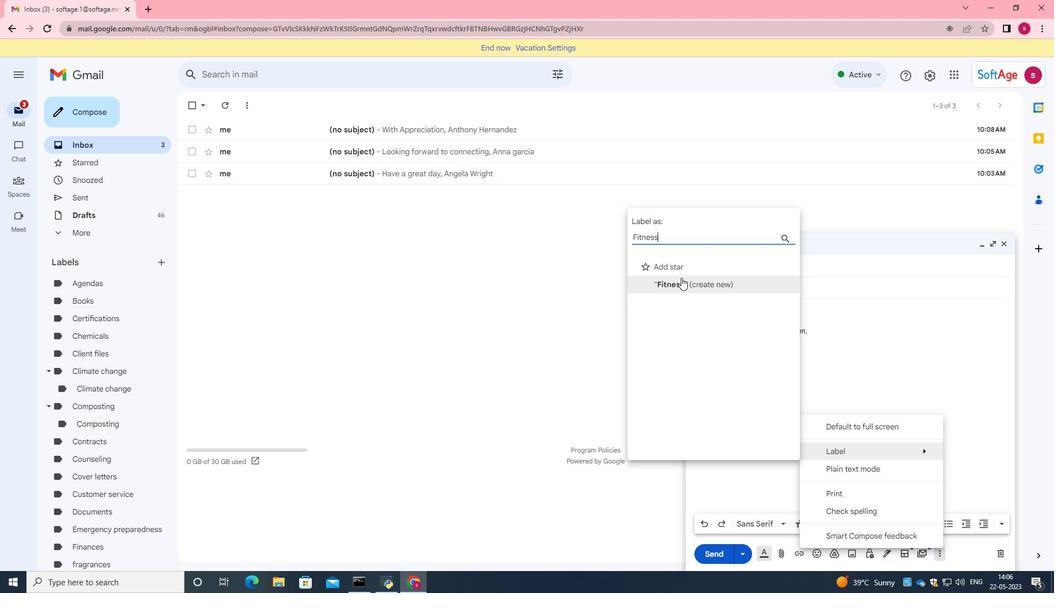
Action: Mouse pressed left at (681, 280)
Screenshot: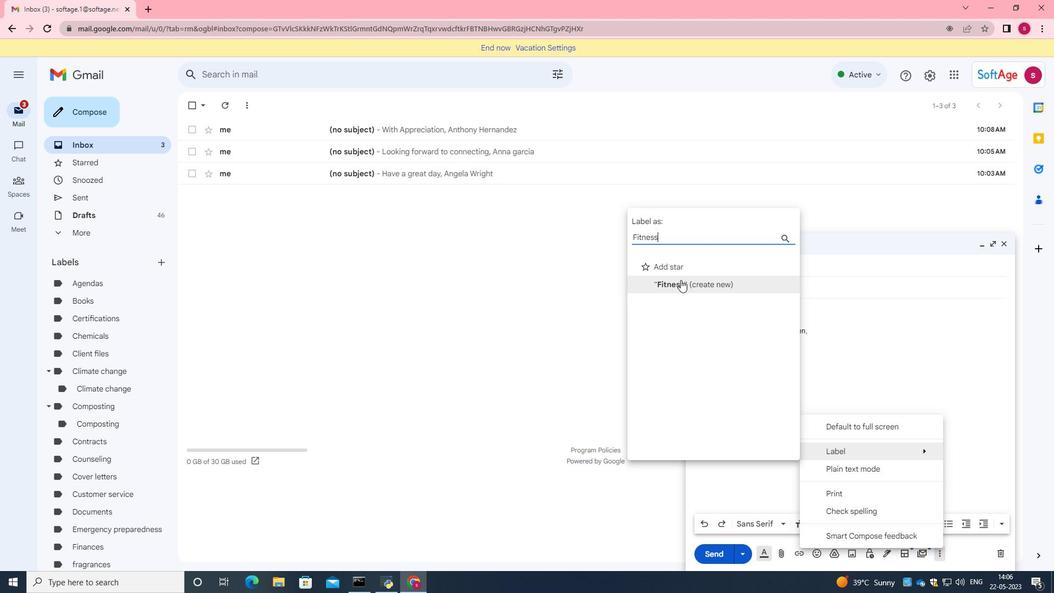 
Action: Mouse moved to (621, 357)
Screenshot: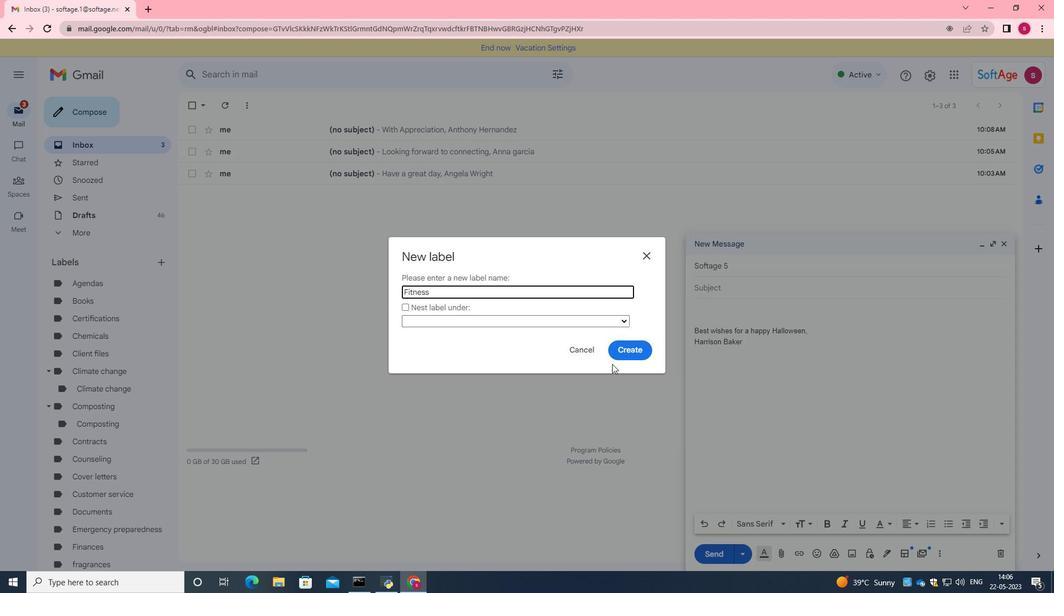 
Action: Mouse pressed left at (621, 357)
Screenshot: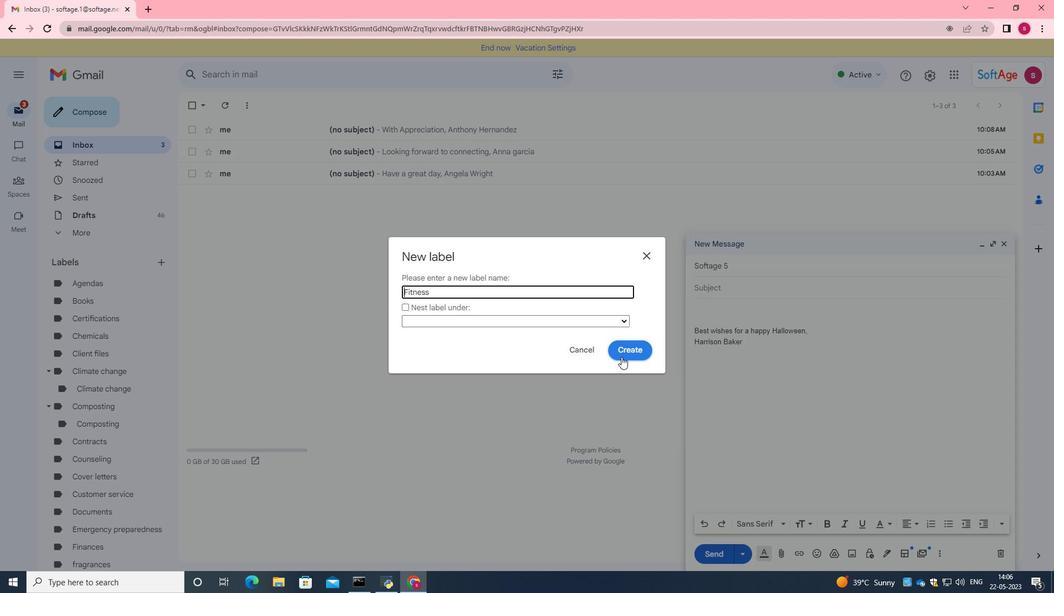 
Action: Mouse moved to (668, 385)
Screenshot: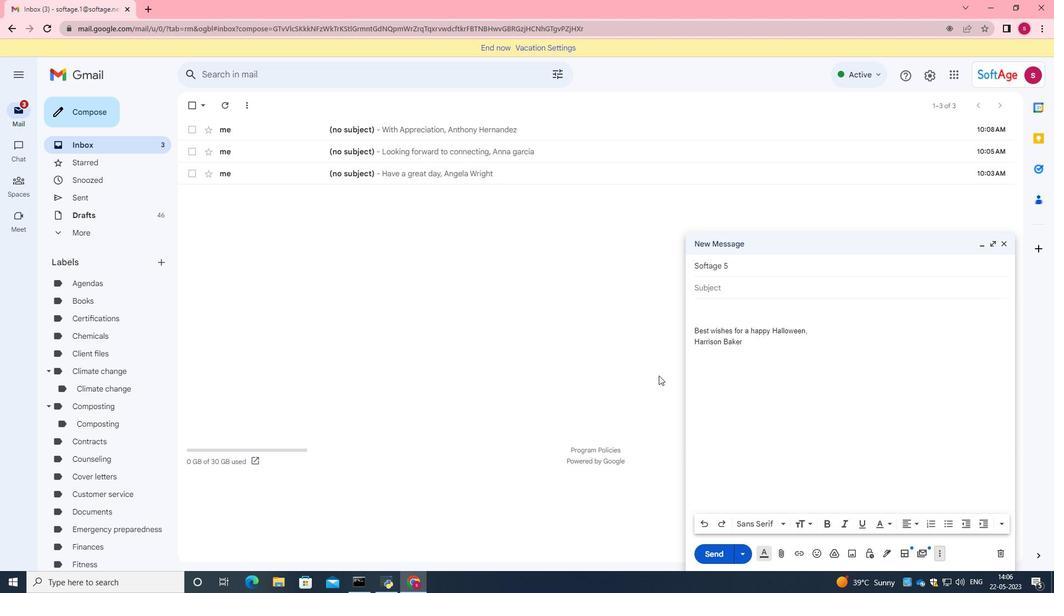 
Action: Mouse scrolled (668, 384) with delta (0, 0)
Screenshot: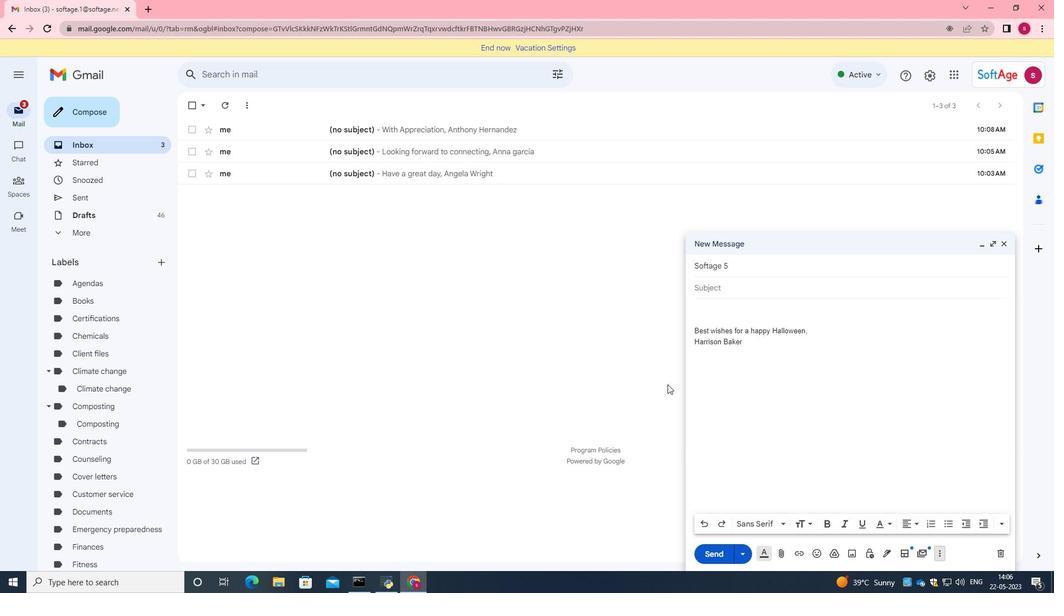 
Action: Mouse scrolled (668, 384) with delta (0, 0)
Screenshot: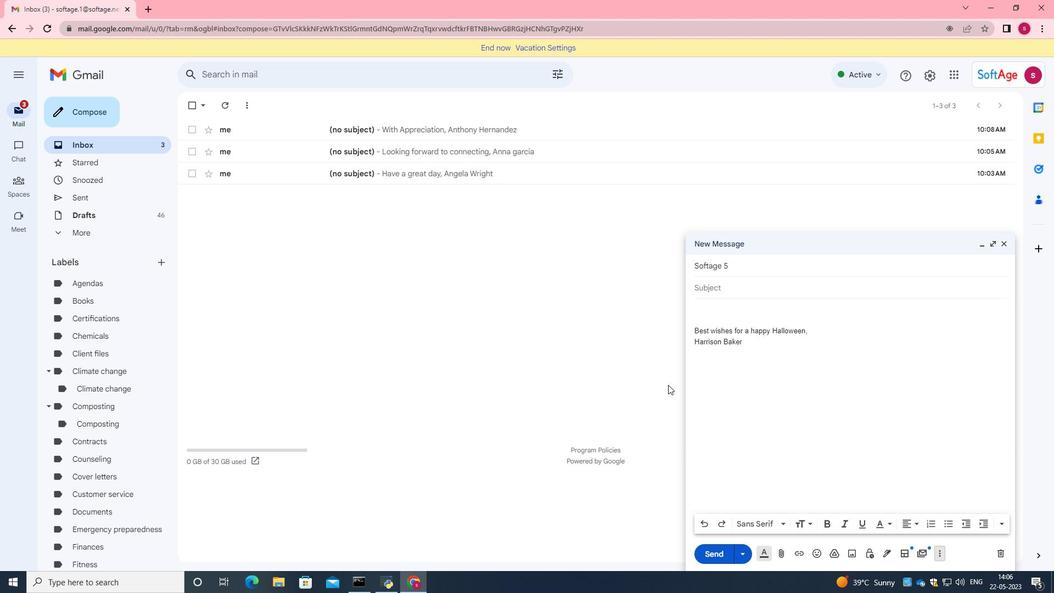 
Action: Mouse moved to (724, 555)
Screenshot: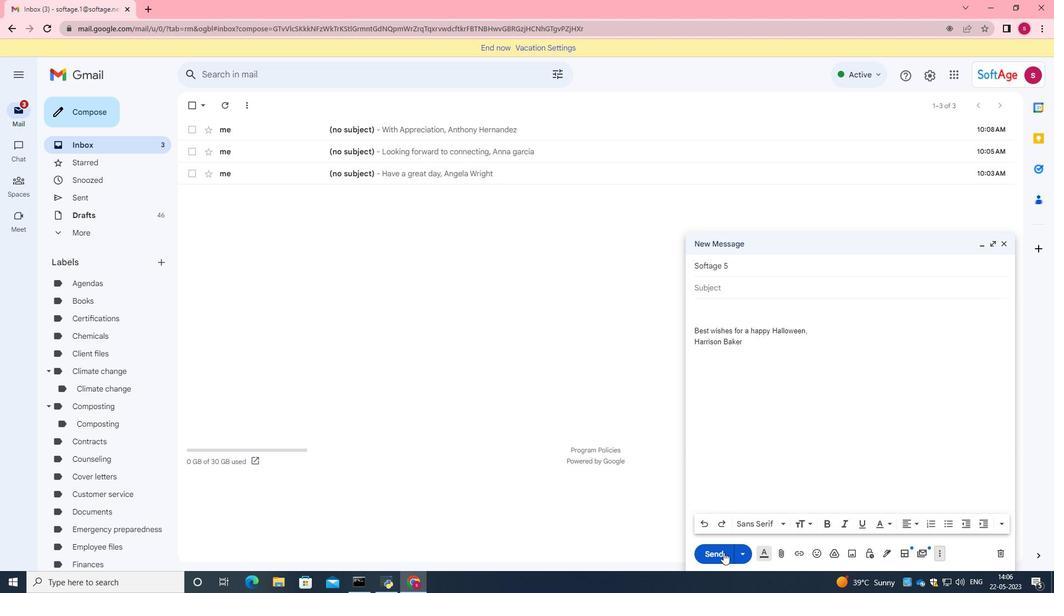 
